 Task: Look for space in Najībābād, India from 4th June, 2023 to 15th June, 2023 for 2 adults in price range Rs.10000 to Rs.15000. Place can be entire place with 1  bedroom having 1 bed and 1 bathroom. Property type can be house, flat, guest house, hotel. Amenities needed are: washing machine. Booking option can be shelf check-in. Required host language is English.
Action: Mouse moved to (433, 68)
Screenshot: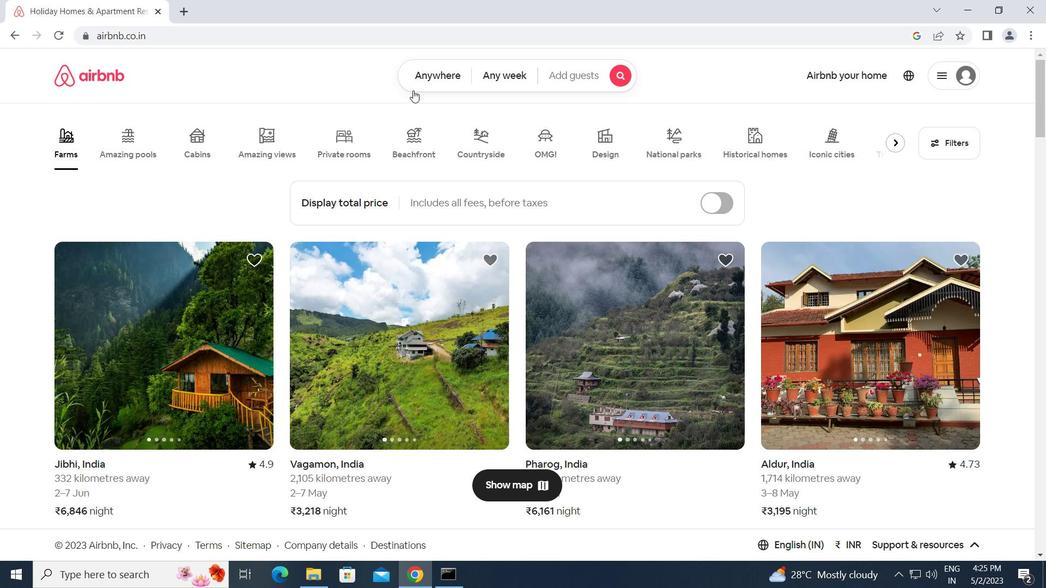 
Action: Mouse pressed left at (433, 68)
Screenshot: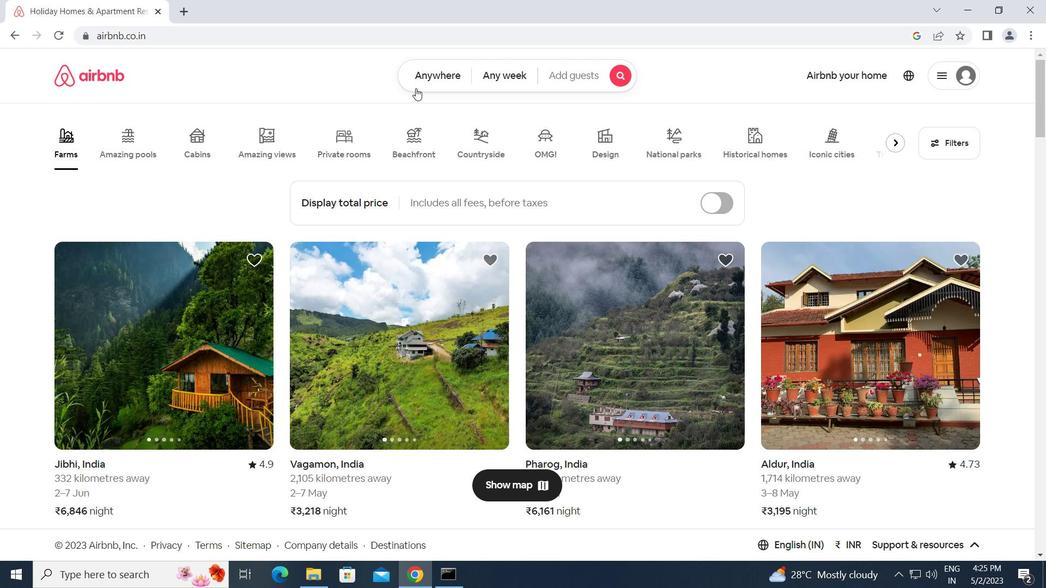 
Action: Mouse moved to (353, 113)
Screenshot: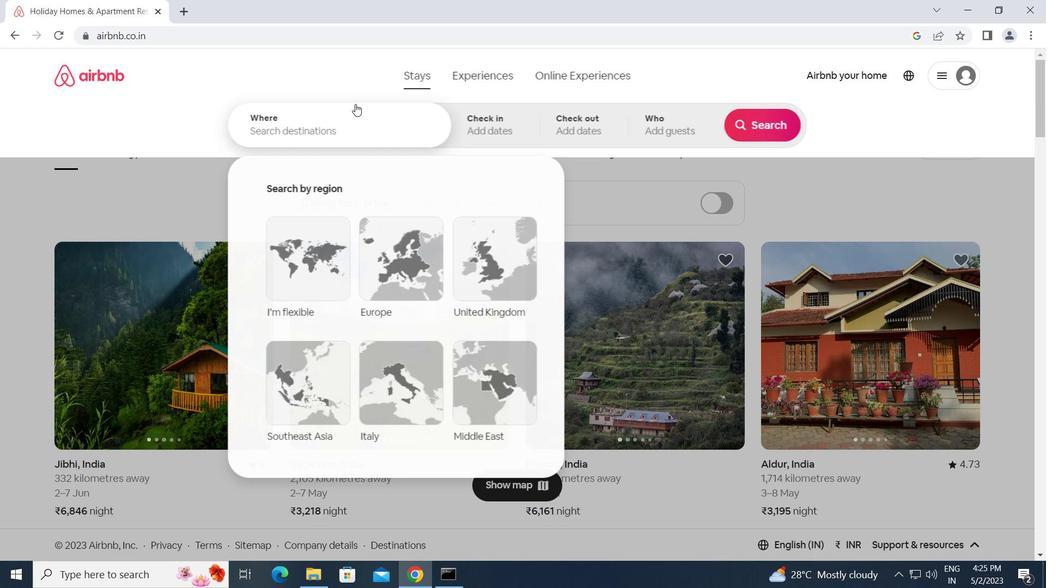 
Action: Mouse pressed left at (353, 113)
Screenshot: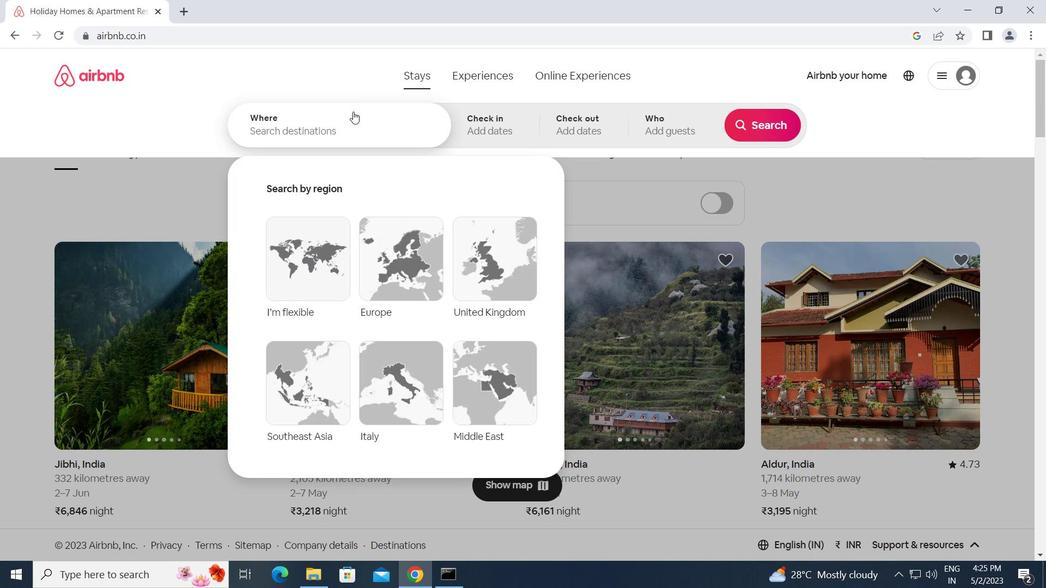 
Action: Key pressed n<Key.caps_lock>ajibabad,<Key.space><Key.caps_lock>i<Key.caps_lock>ndia<Key.enter>
Screenshot: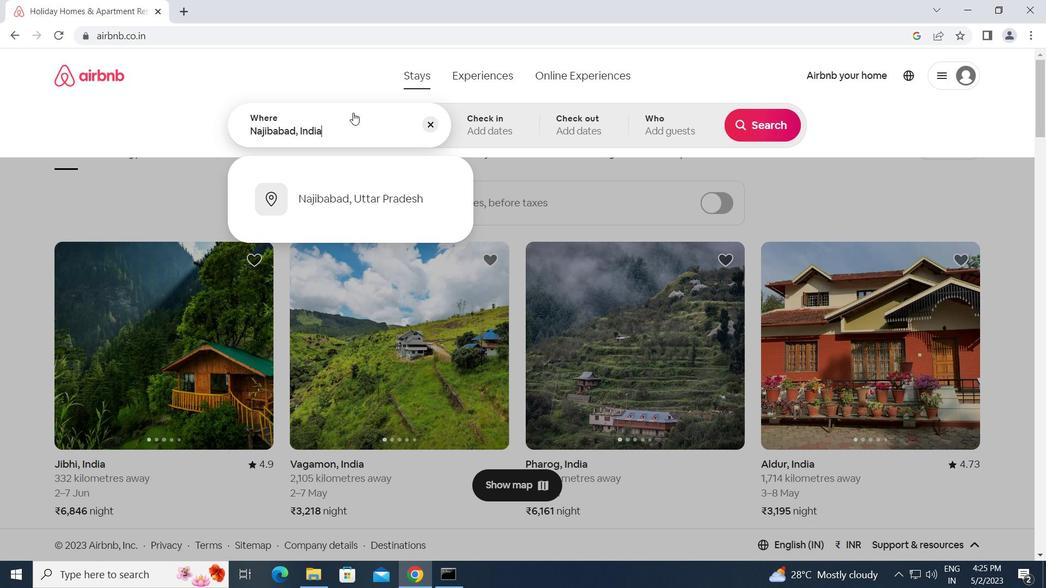 
Action: Mouse moved to (549, 319)
Screenshot: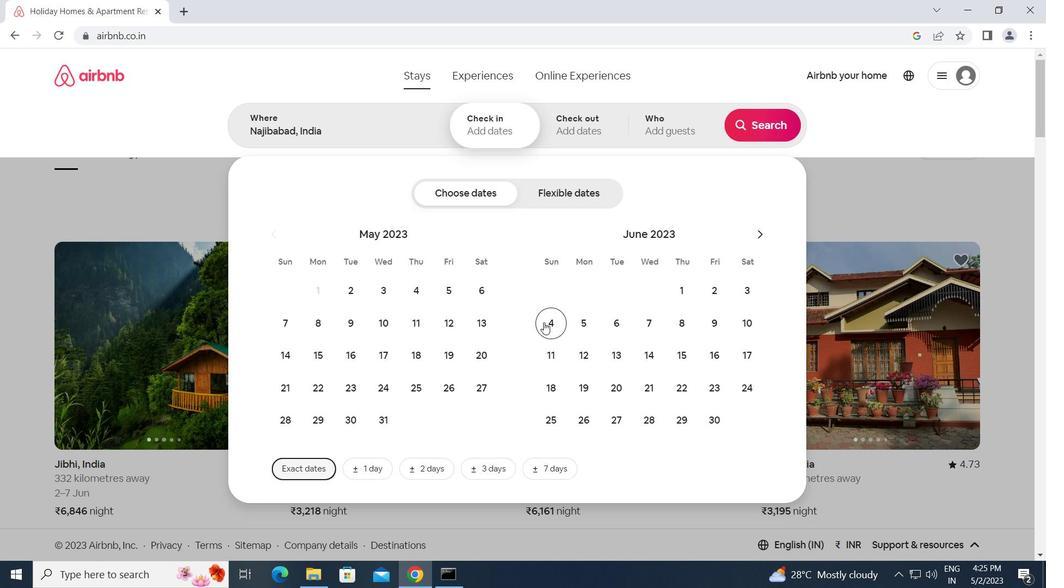 
Action: Mouse pressed left at (549, 319)
Screenshot: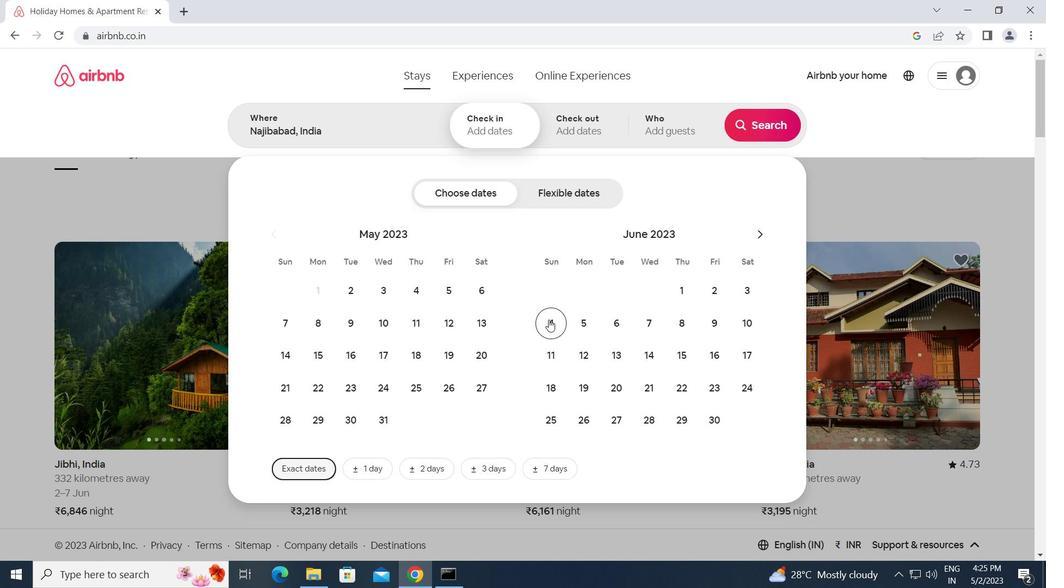 
Action: Mouse moved to (684, 358)
Screenshot: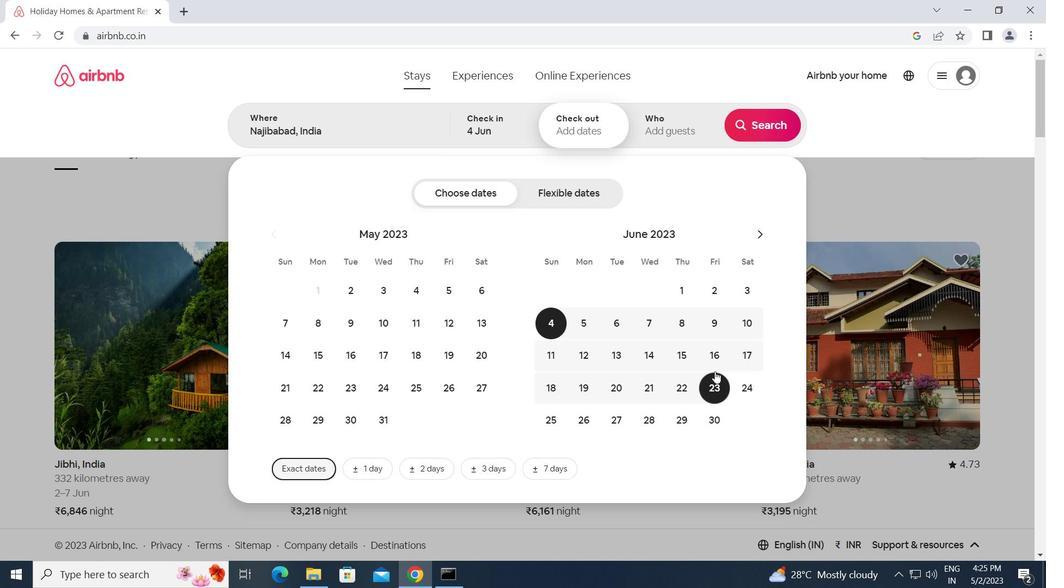 
Action: Mouse pressed left at (684, 358)
Screenshot: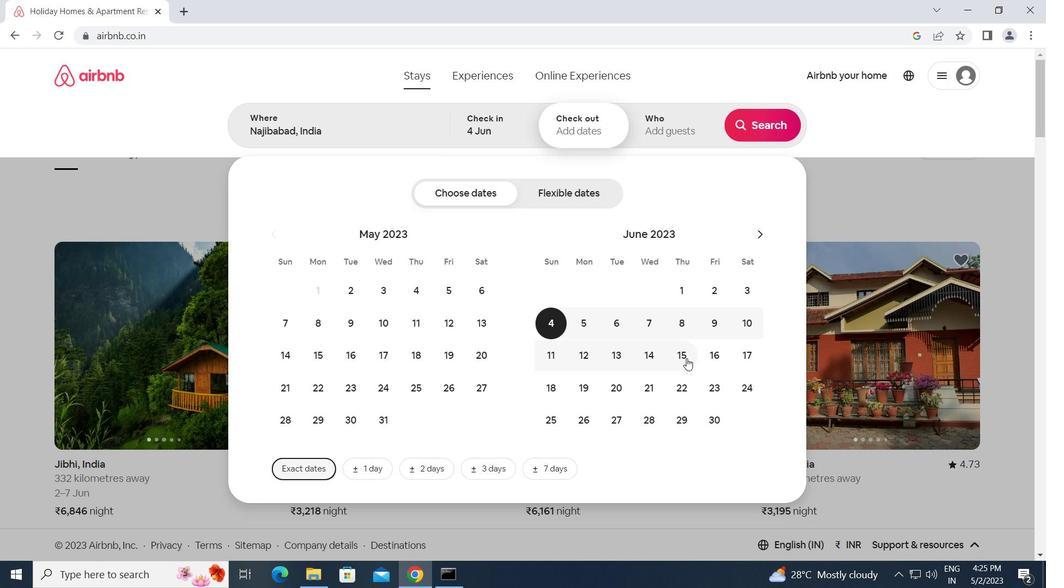 
Action: Mouse moved to (691, 116)
Screenshot: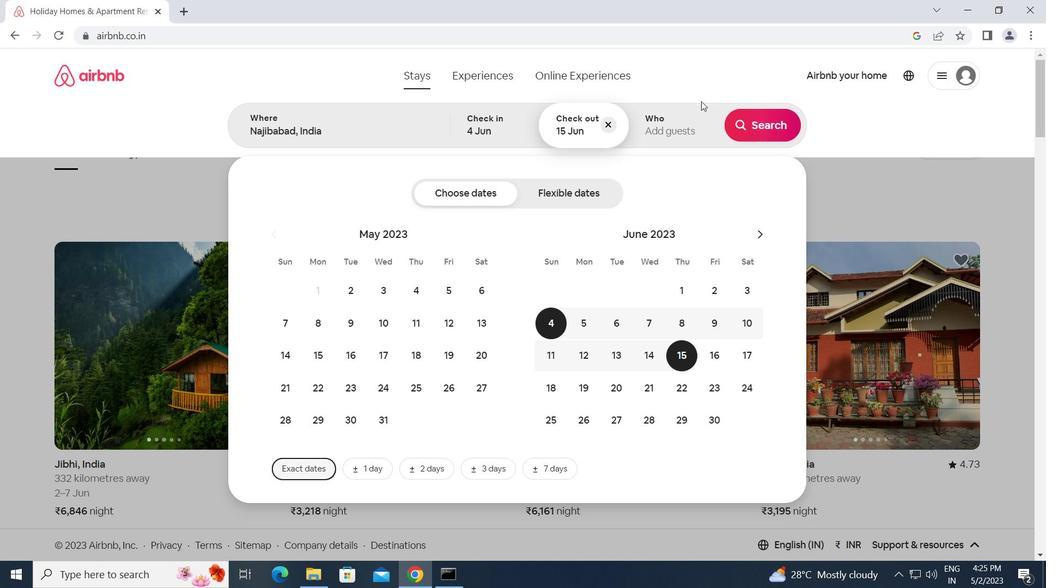 
Action: Mouse pressed left at (691, 116)
Screenshot: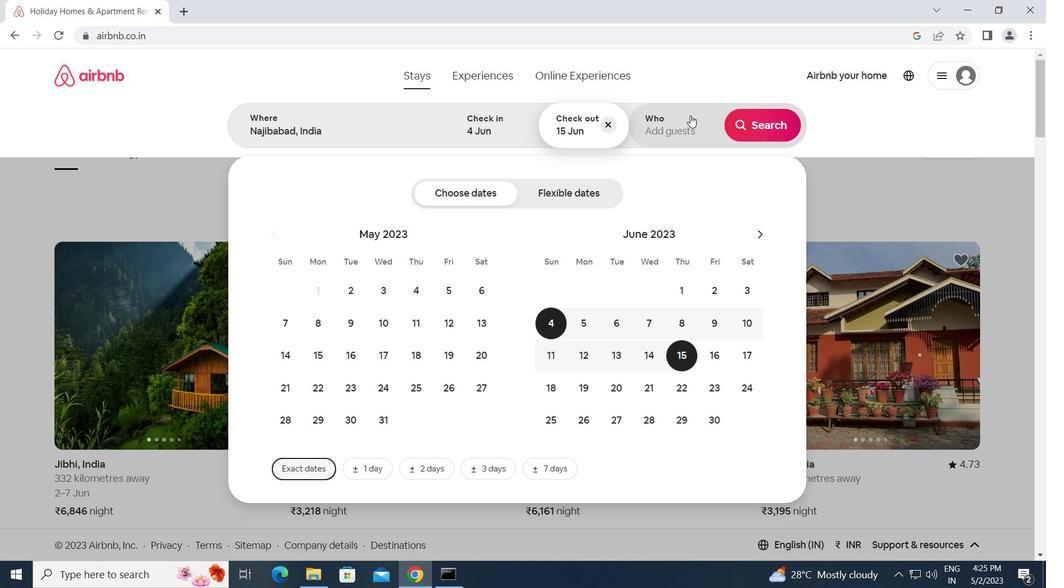 
Action: Mouse moved to (766, 199)
Screenshot: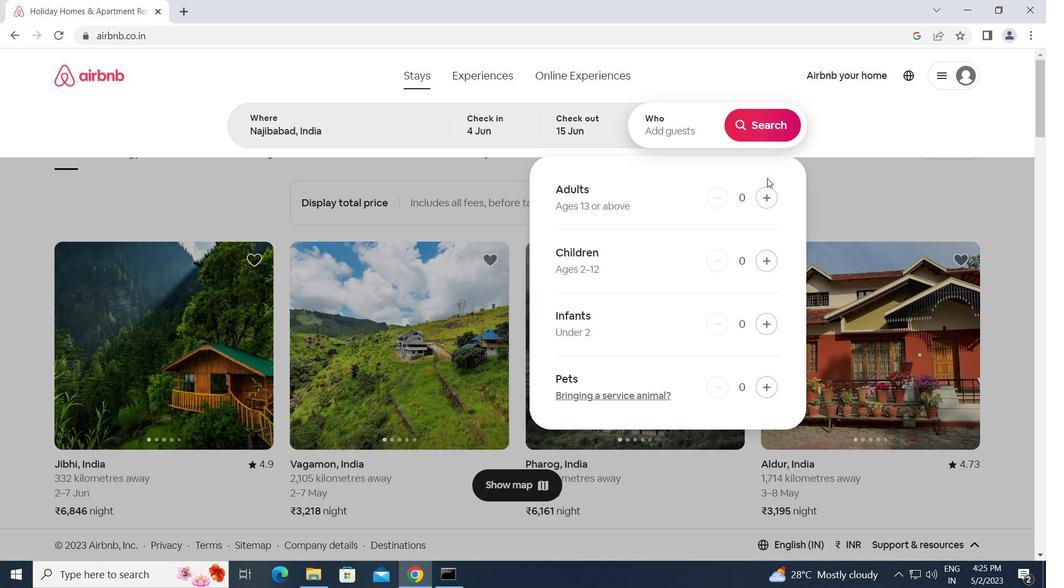 
Action: Mouse pressed left at (766, 199)
Screenshot: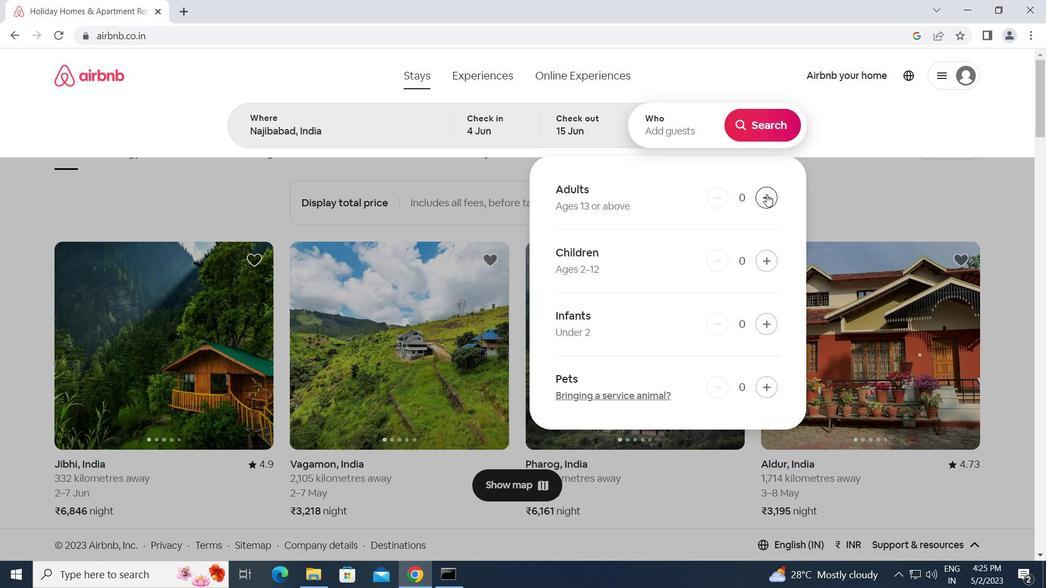 
Action: Mouse moved to (765, 200)
Screenshot: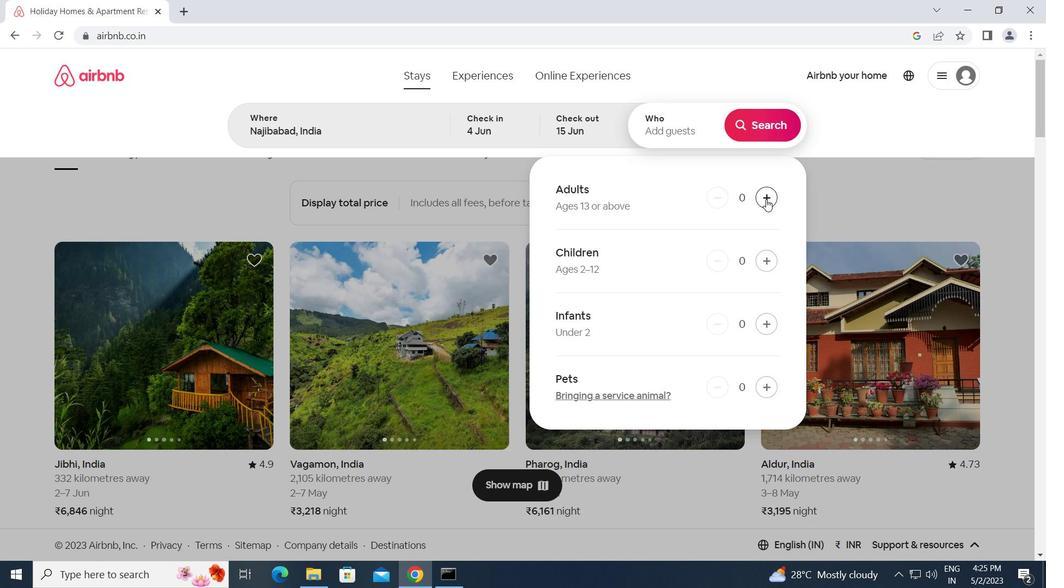 
Action: Mouse pressed left at (765, 200)
Screenshot: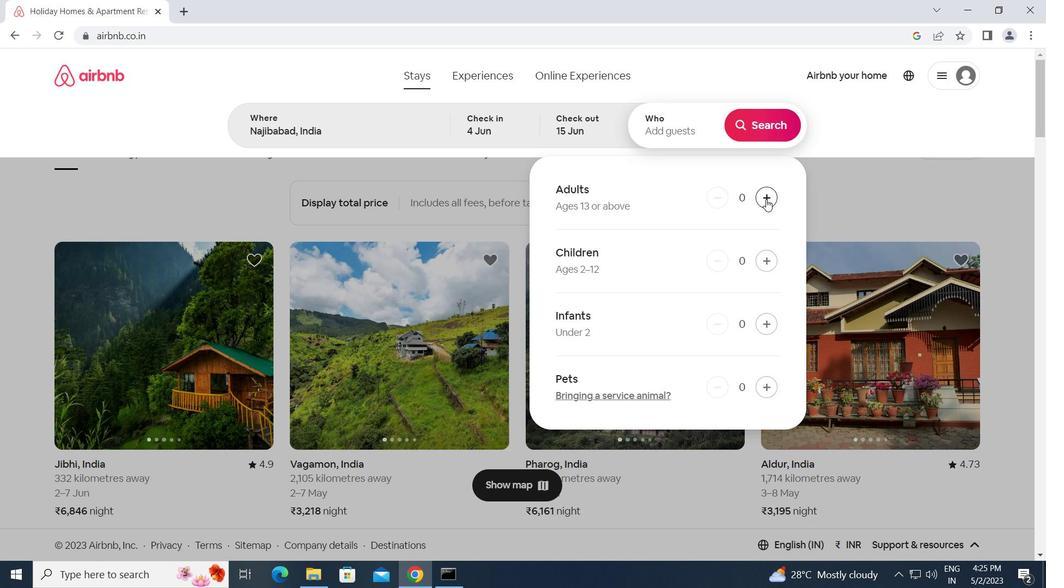 
Action: Mouse moved to (767, 120)
Screenshot: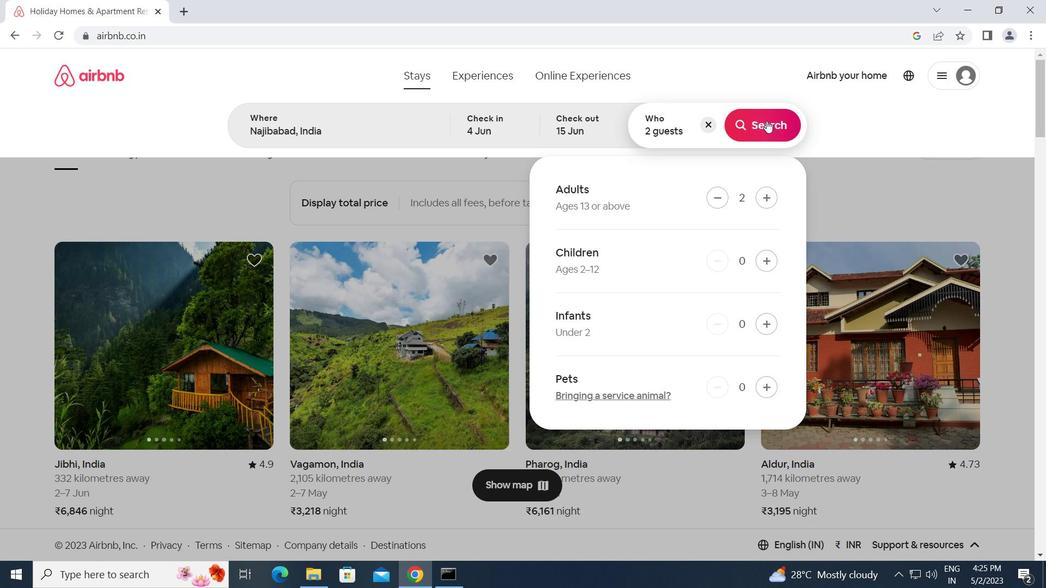 
Action: Mouse pressed left at (767, 120)
Screenshot: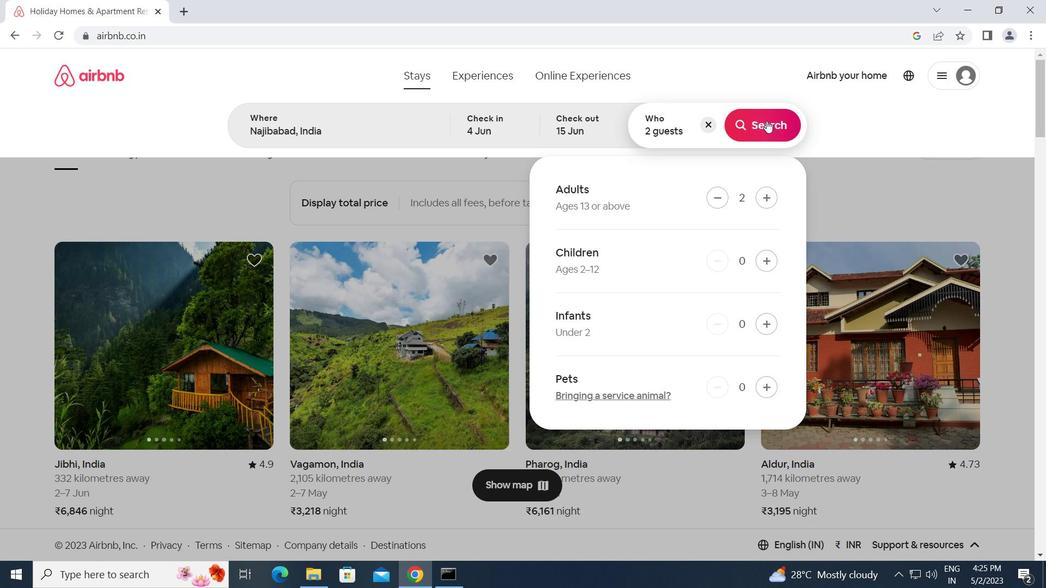 
Action: Mouse moved to (965, 130)
Screenshot: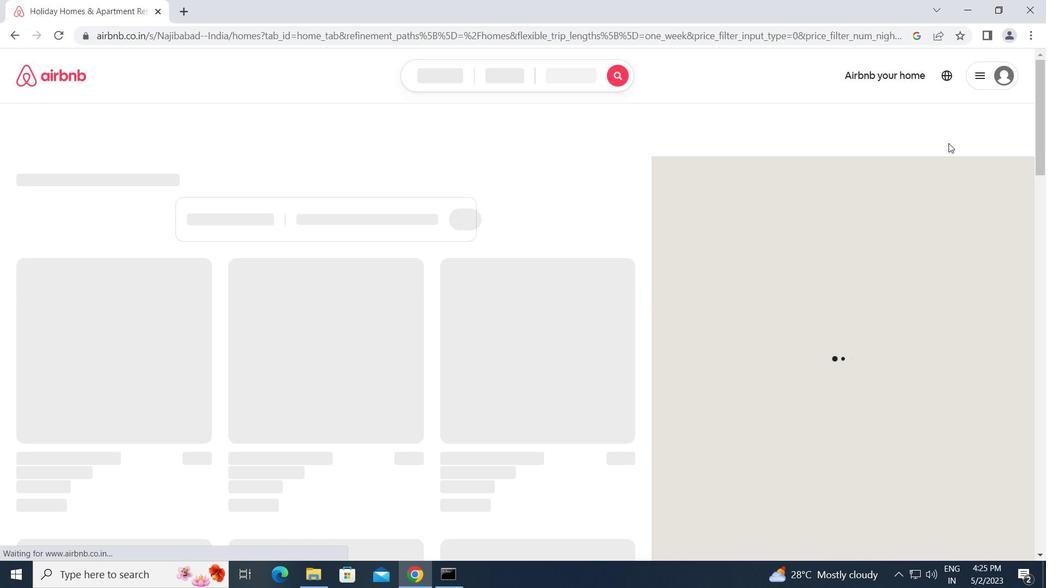 
Action: Mouse pressed left at (965, 130)
Screenshot: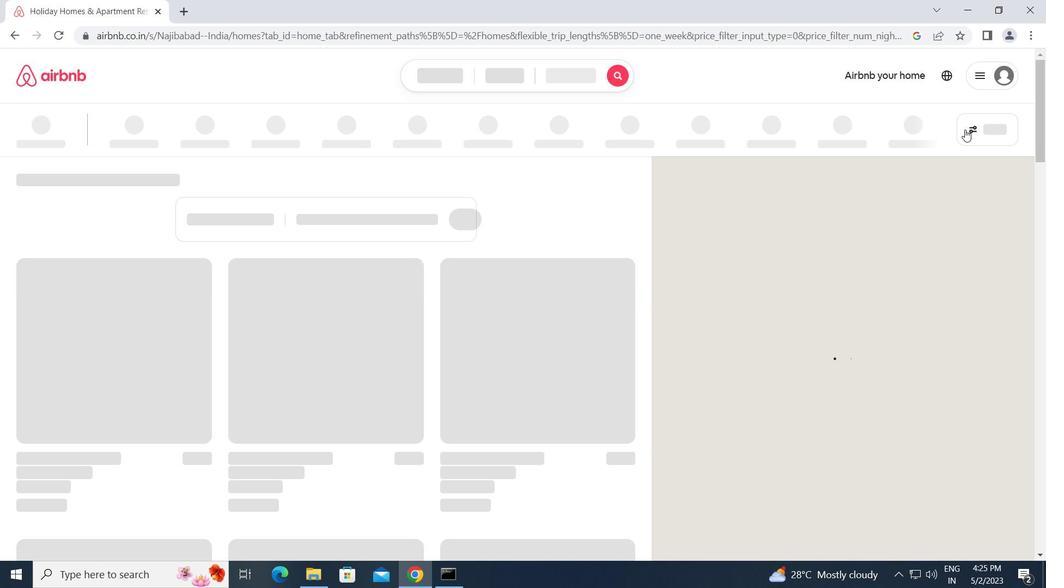 
Action: Mouse moved to (347, 302)
Screenshot: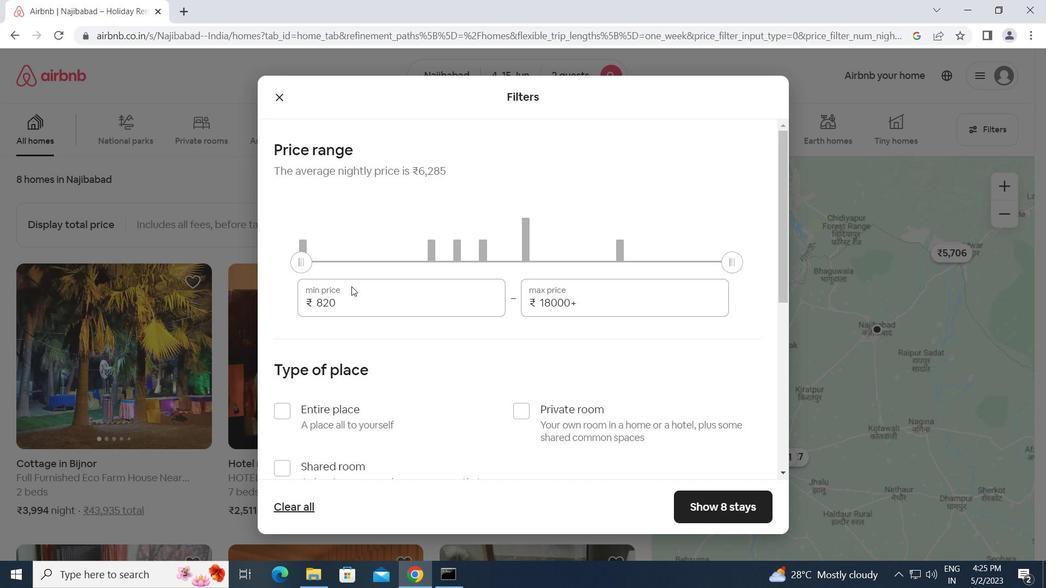 
Action: Mouse pressed left at (347, 302)
Screenshot: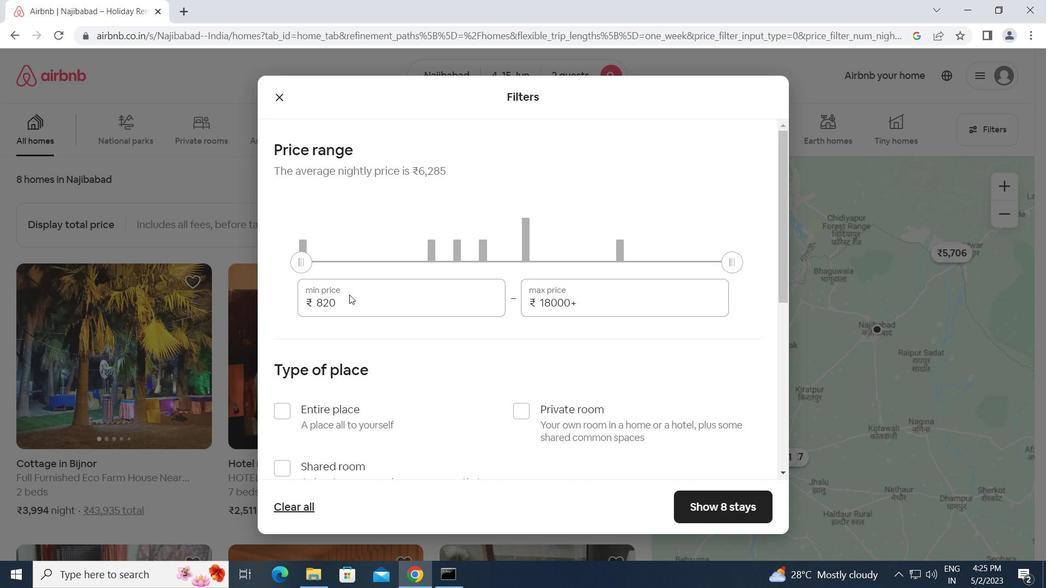 
Action: Mouse moved to (310, 309)
Screenshot: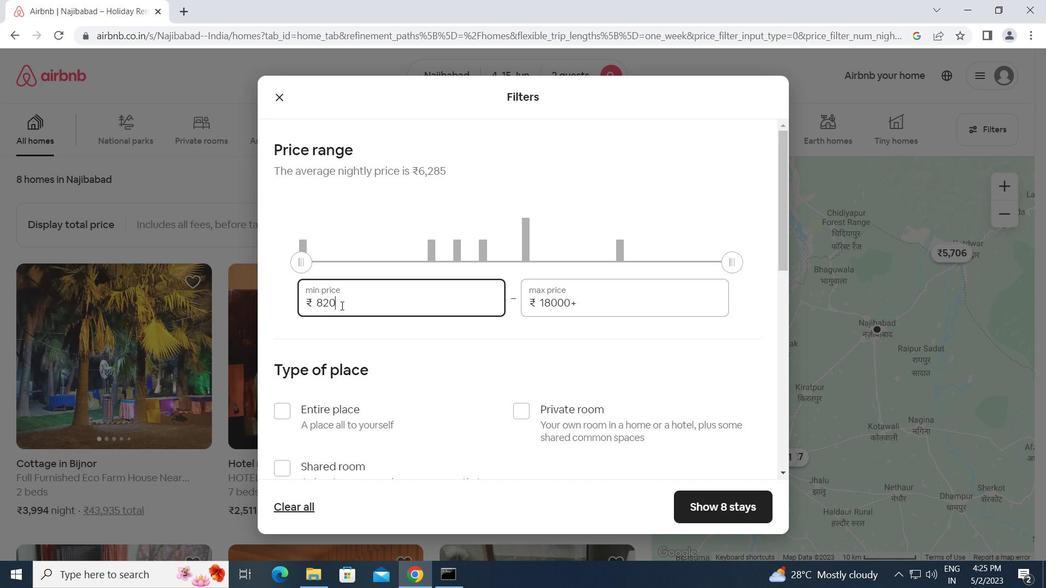 
Action: Key pressed 10000<Key.tab>15000
Screenshot: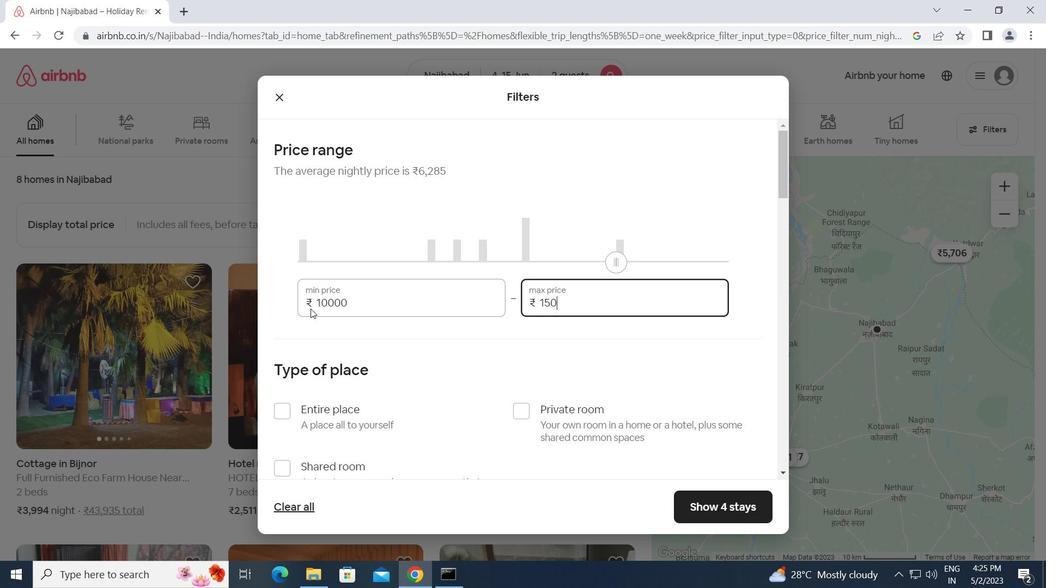 
Action: Mouse moved to (294, 408)
Screenshot: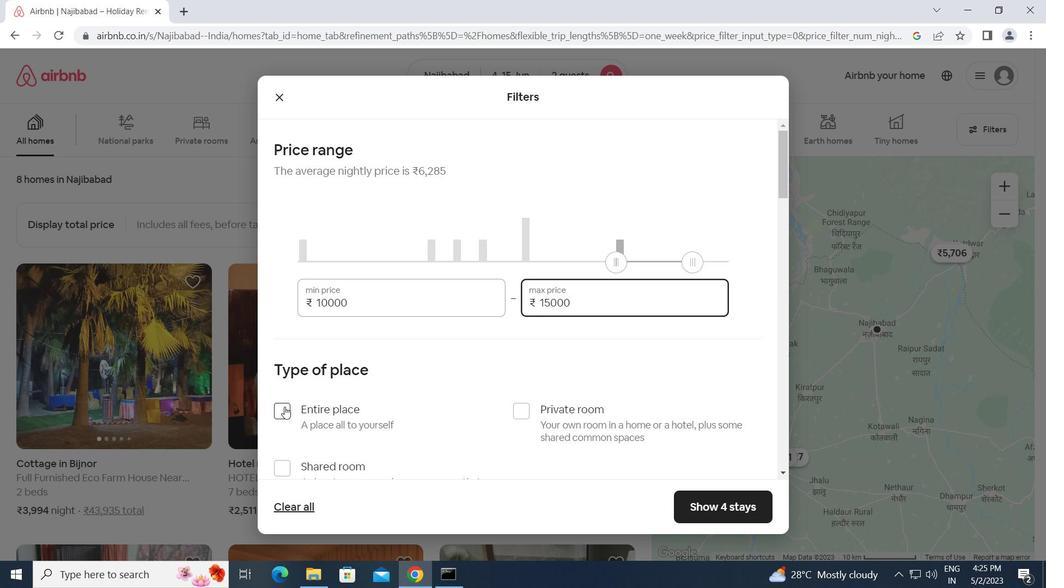 
Action: Mouse pressed left at (294, 408)
Screenshot: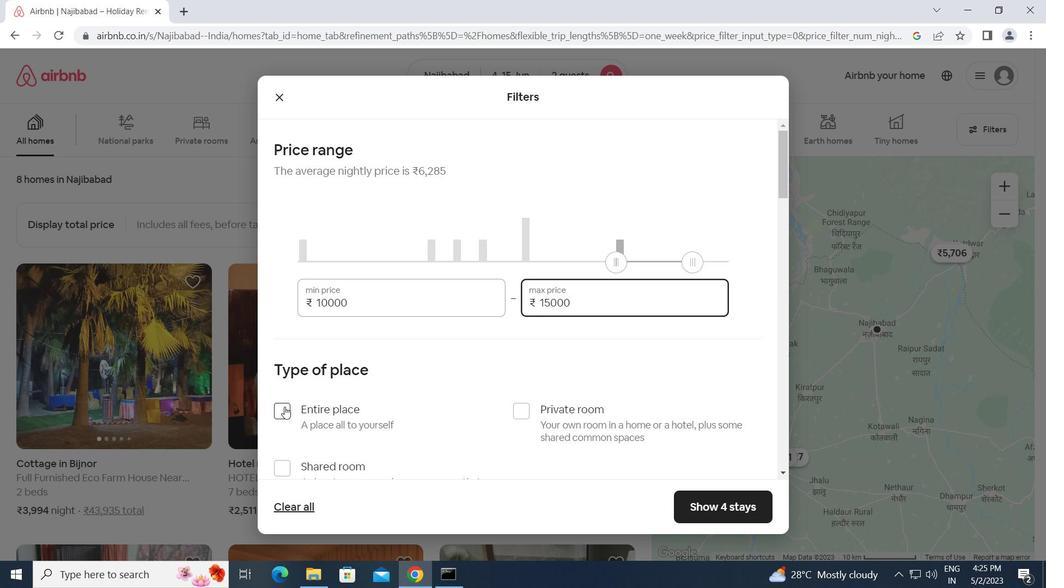 
Action: Mouse moved to (413, 420)
Screenshot: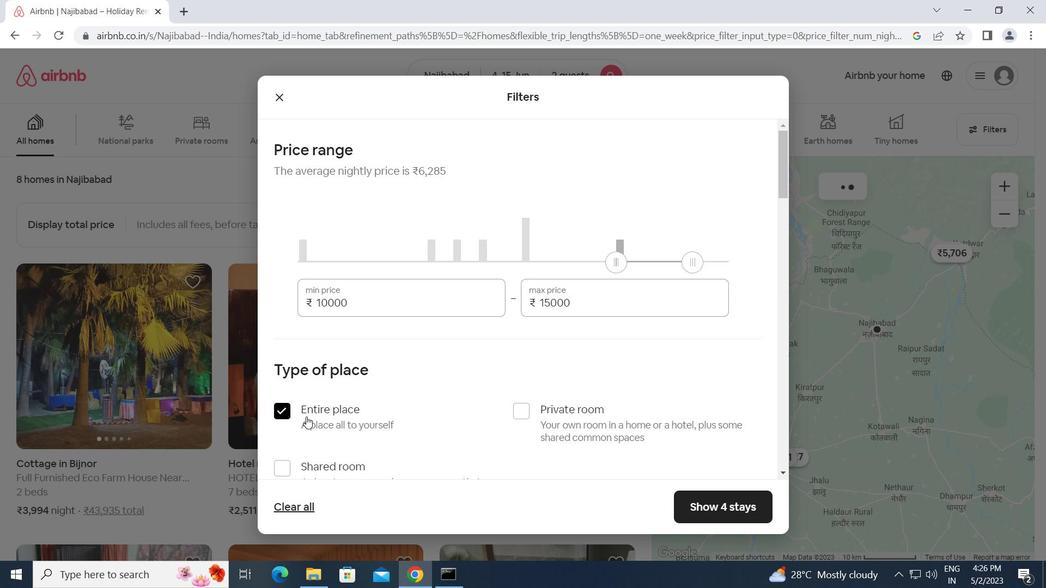 
Action: Mouse scrolled (413, 419) with delta (0, 0)
Screenshot: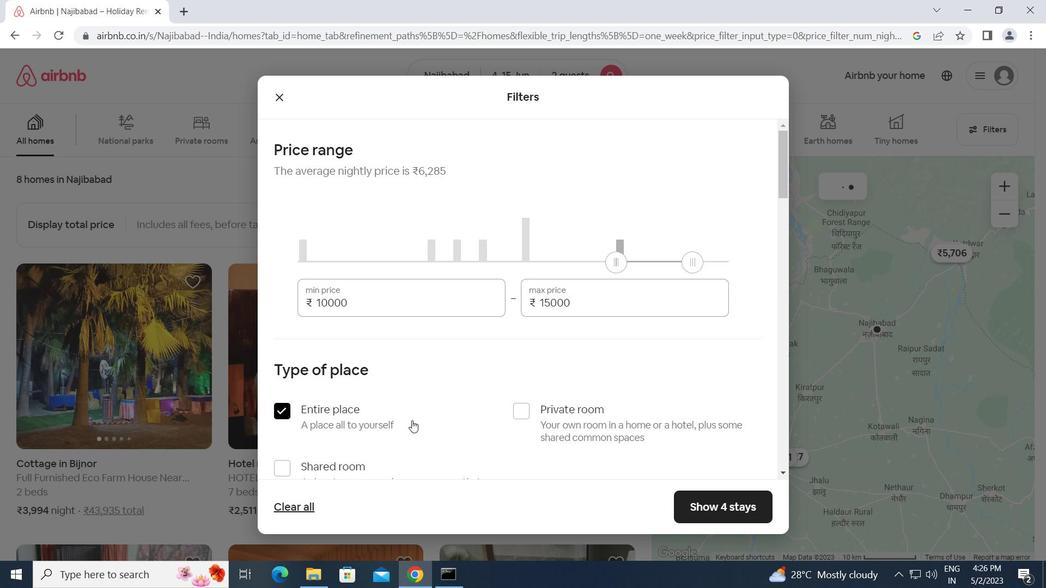 
Action: Mouse scrolled (413, 419) with delta (0, 0)
Screenshot: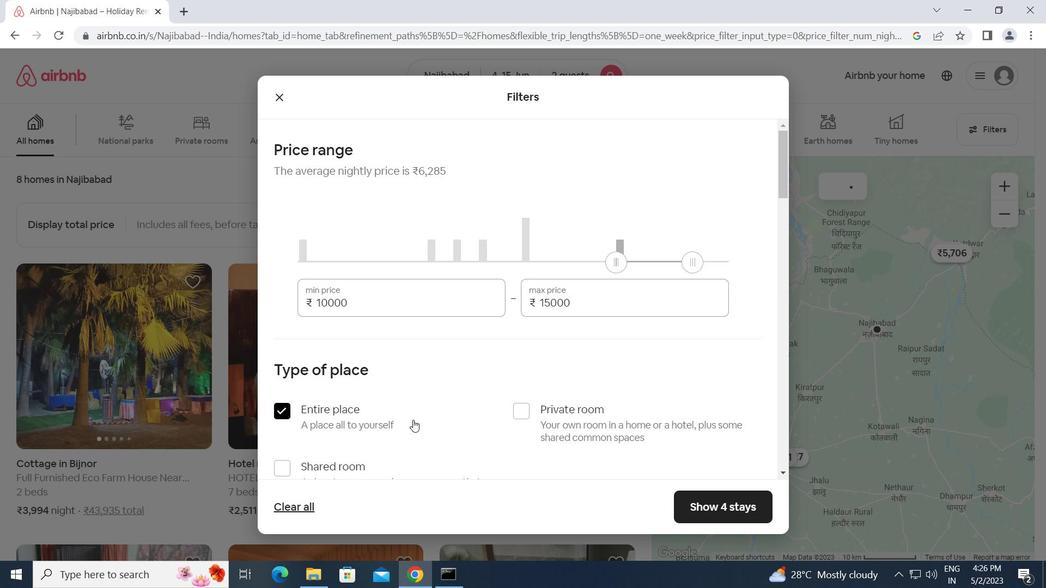 
Action: Mouse moved to (429, 404)
Screenshot: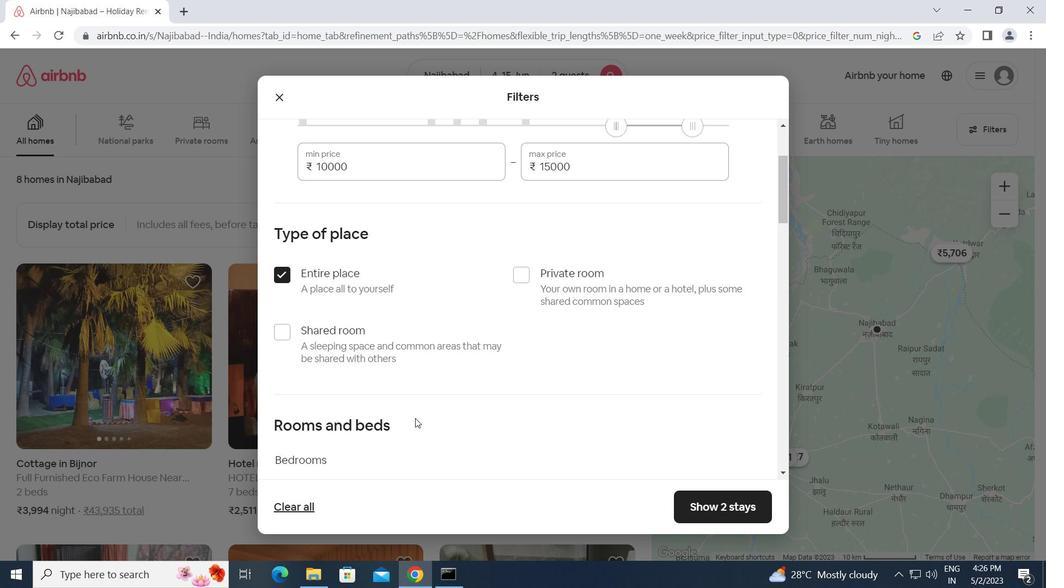 
Action: Mouse scrolled (429, 403) with delta (0, 0)
Screenshot: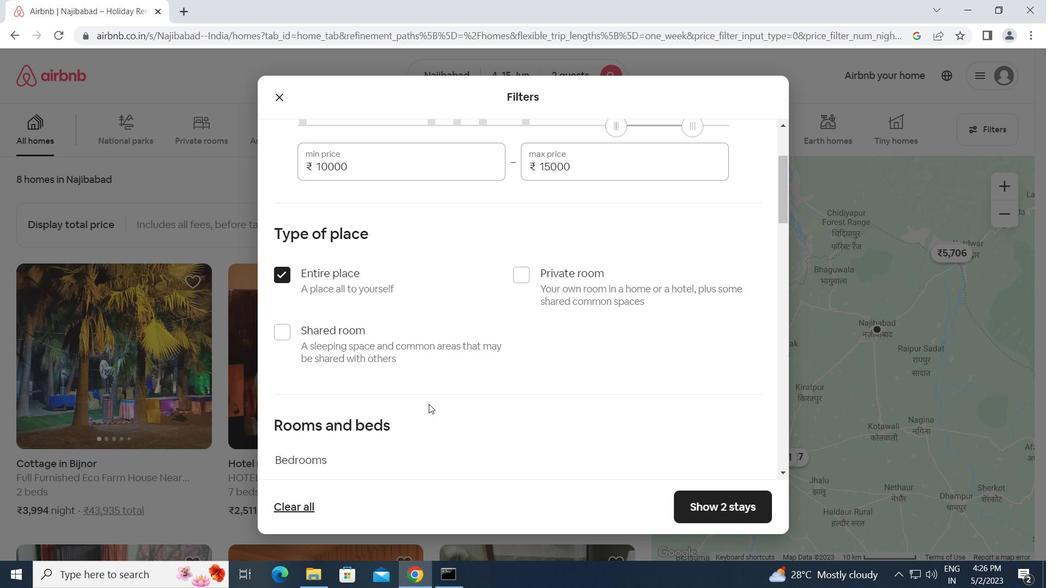 
Action: Mouse scrolled (429, 403) with delta (0, 0)
Screenshot: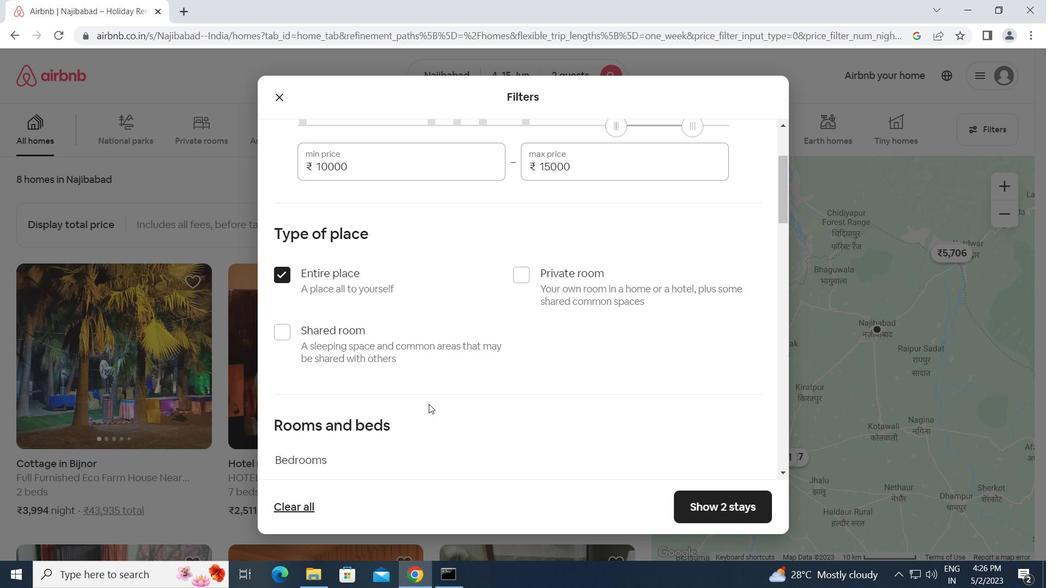
Action: Mouse scrolled (429, 403) with delta (0, 0)
Screenshot: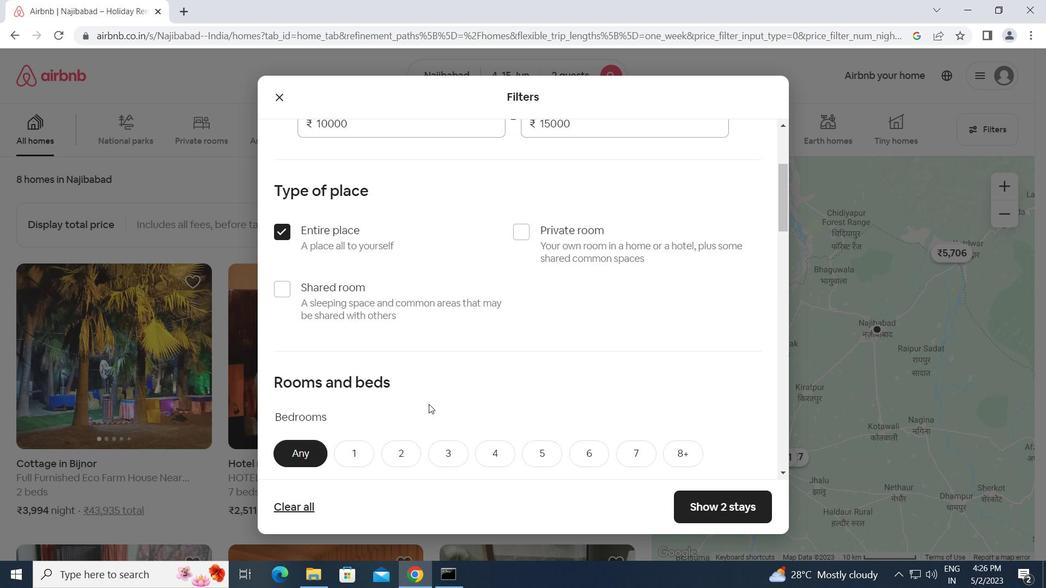 
Action: Mouse moved to (361, 287)
Screenshot: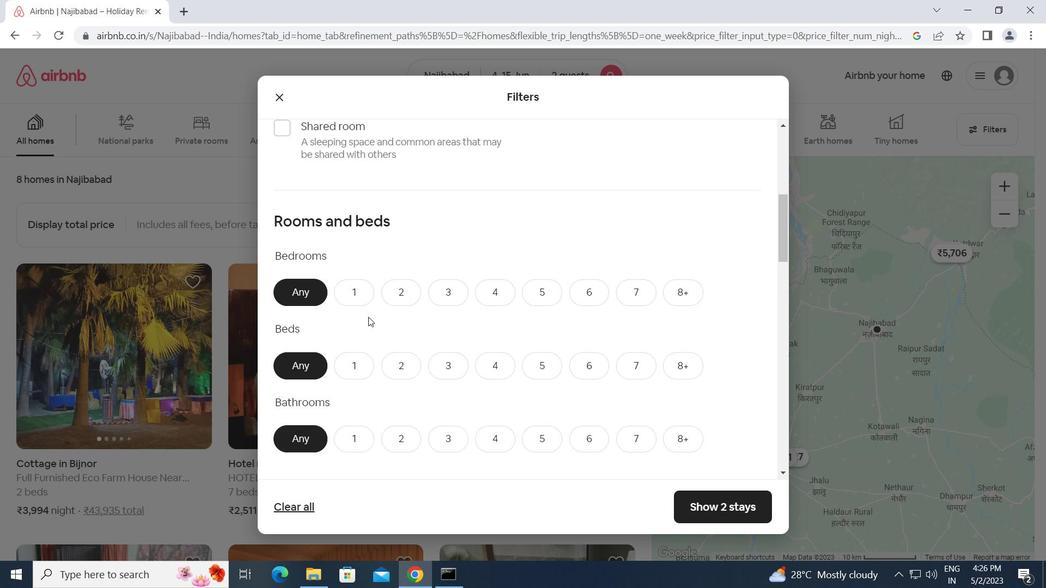 
Action: Mouse pressed left at (361, 287)
Screenshot: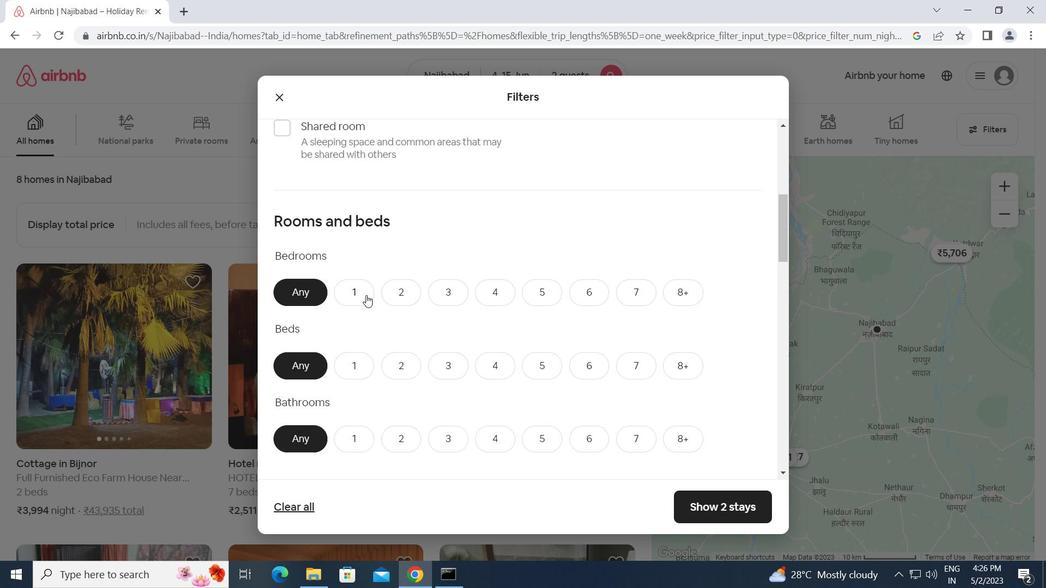 
Action: Mouse moved to (356, 365)
Screenshot: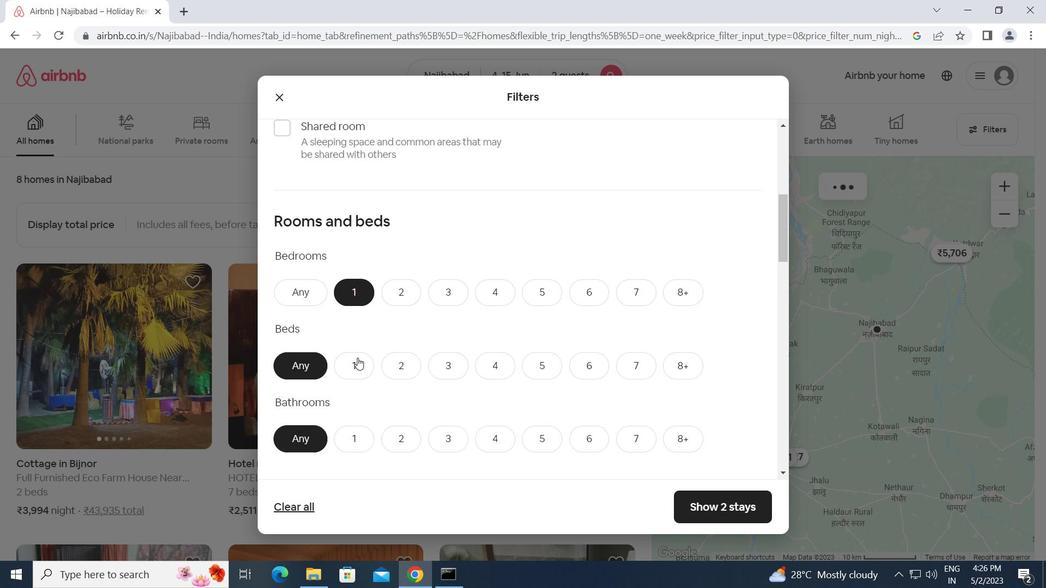 
Action: Mouse pressed left at (356, 365)
Screenshot: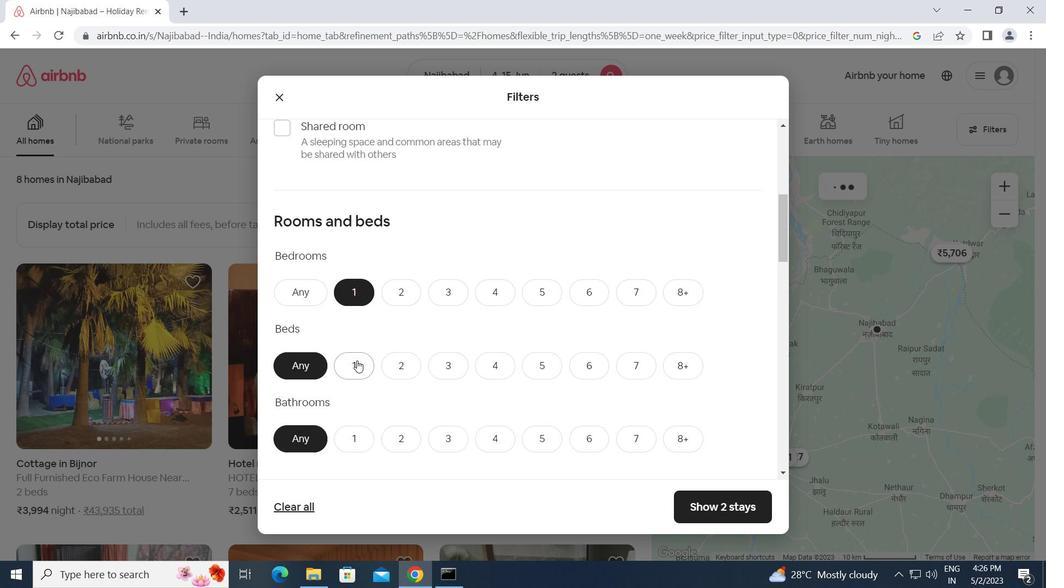 
Action: Mouse moved to (352, 433)
Screenshot: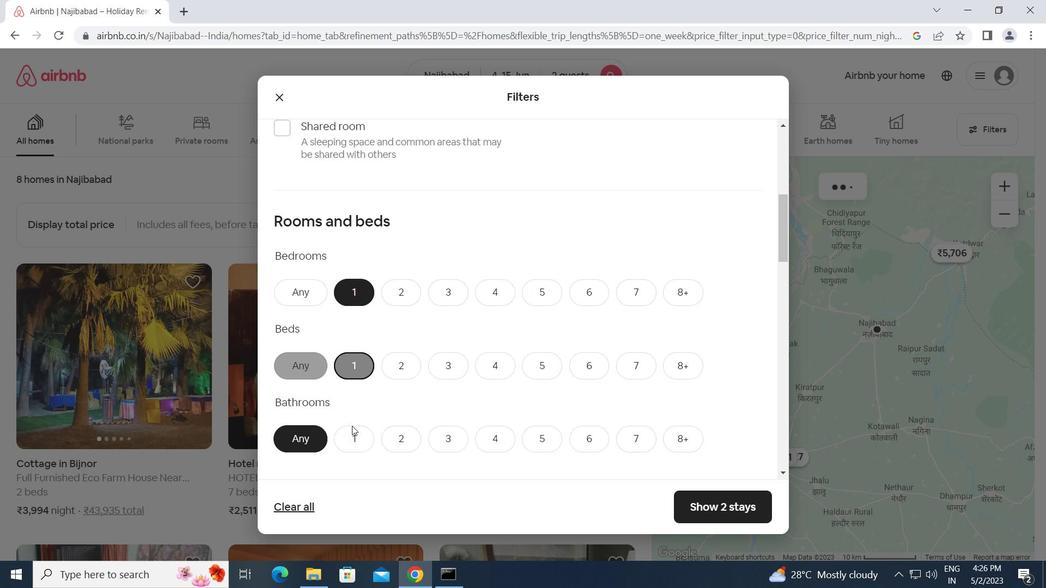 
Action: Mouse pressed left at (352, 433)
Screenshot: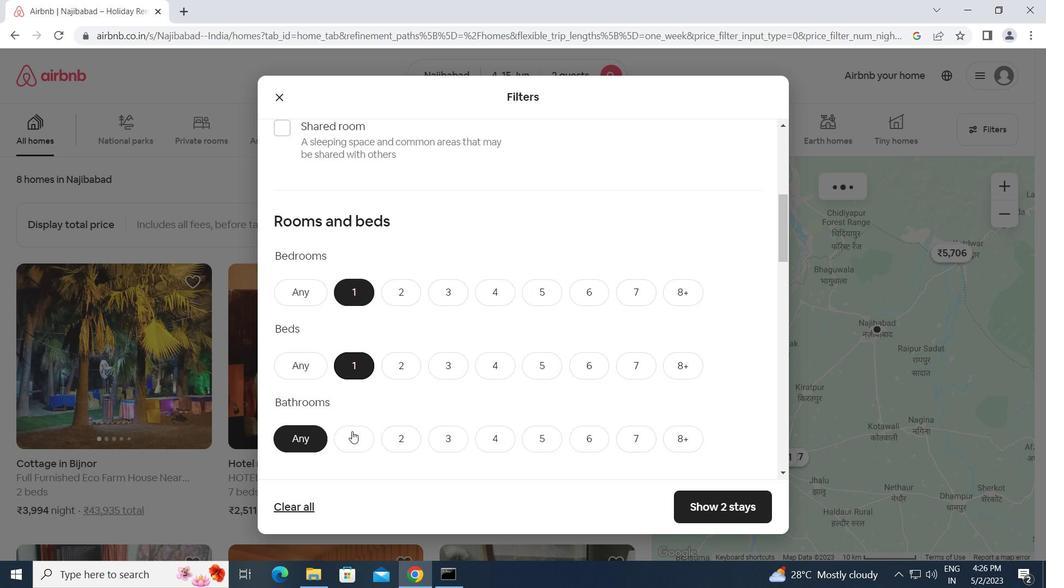 
Action: Mouse moved to (423, 416)
Screenshot: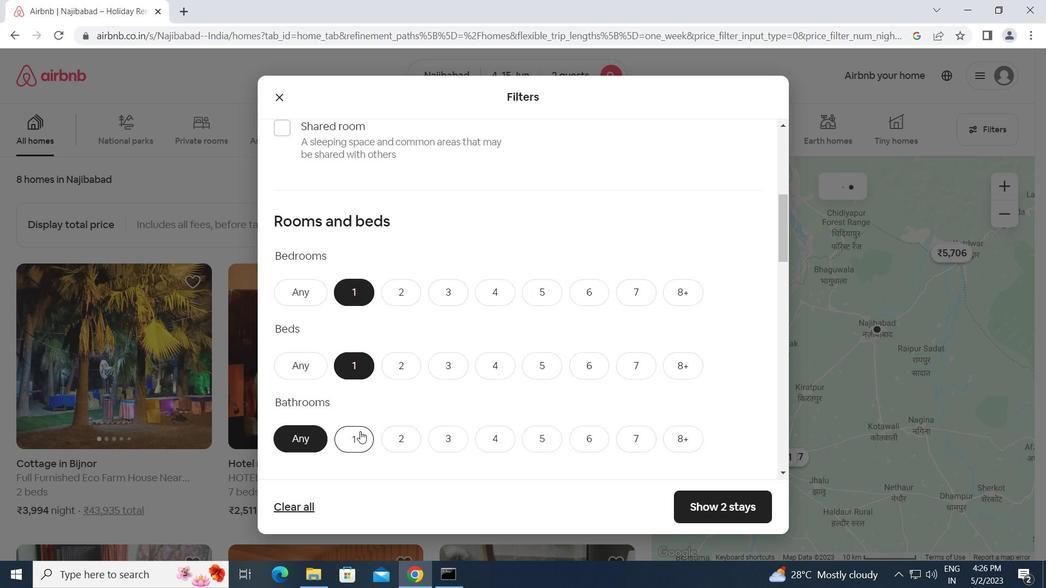 
Action: Mouse scrolled (423, 416) with delta (0, 0)
Screenshot: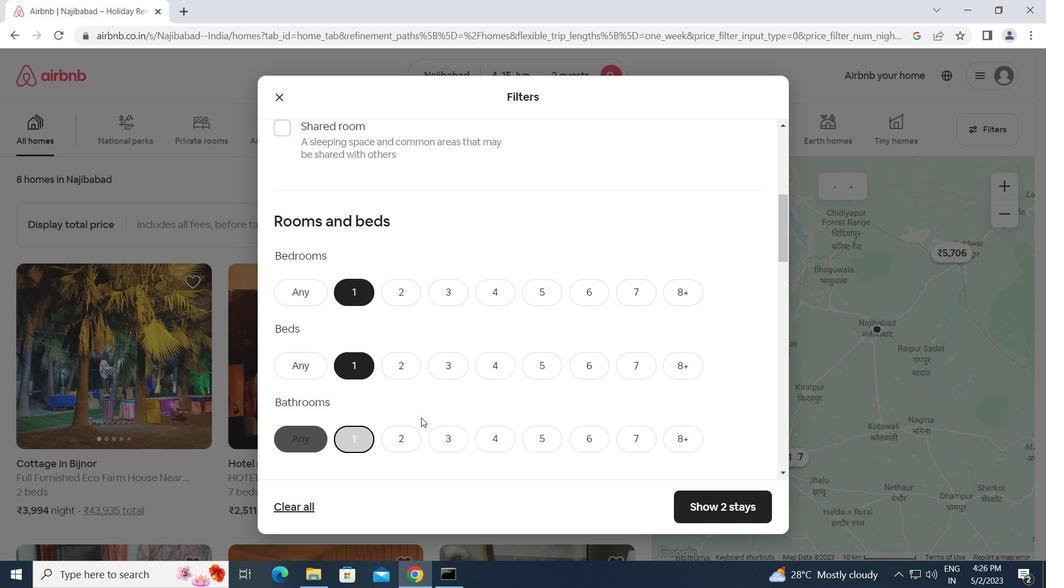 
Action: Mouse scrolled (423, 416) with delta (0, 0)
Screenshot: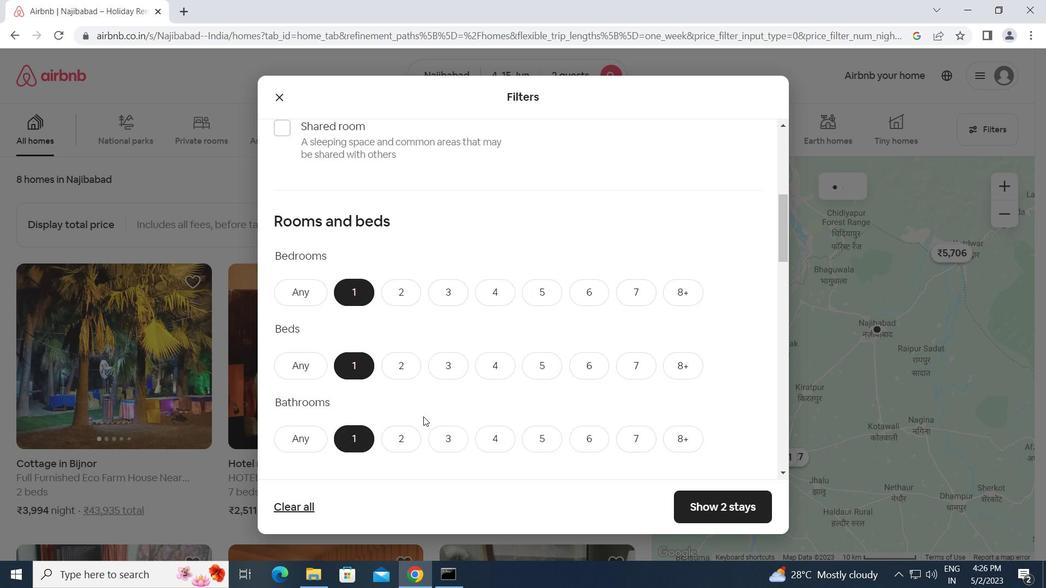 
Action: Mouse moved to (496, 393)
Screenshot: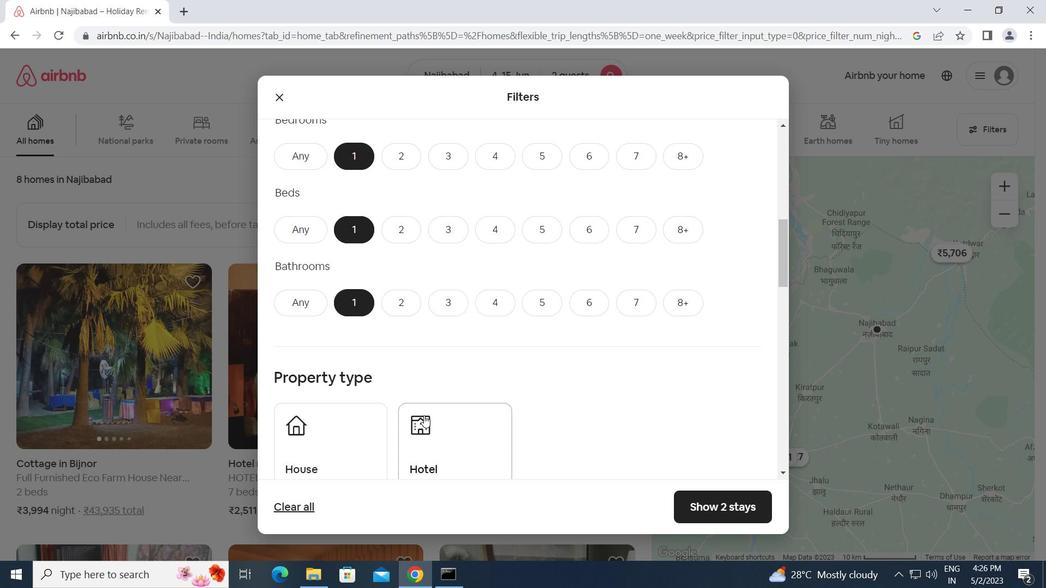 
Action: Mouse scrolled (496, 392) with delta (0, 0)
Screenshot: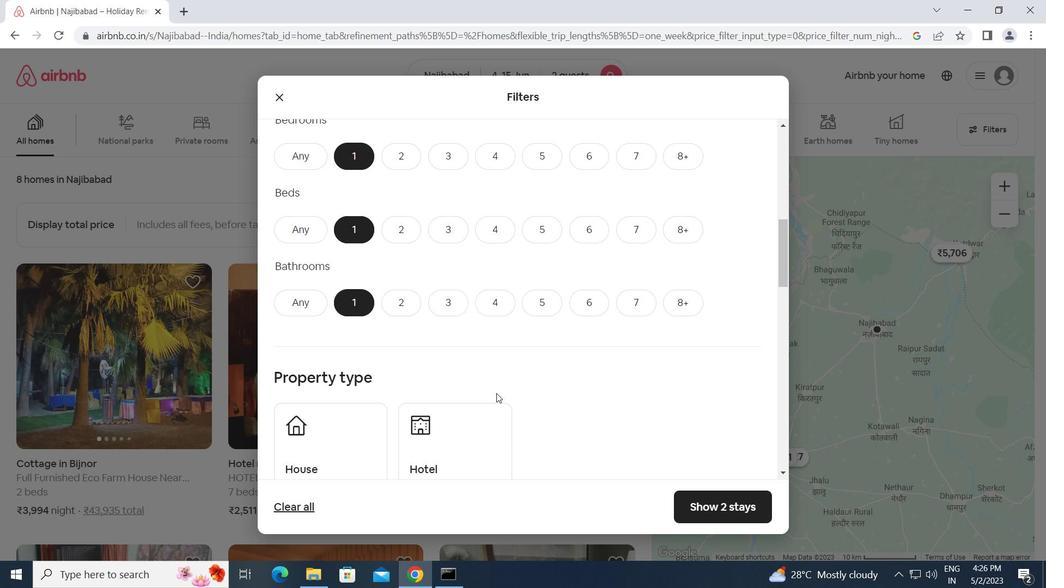 
Action: Mouse scrolled (496, 392) with delta (0, 0)
Screenshot: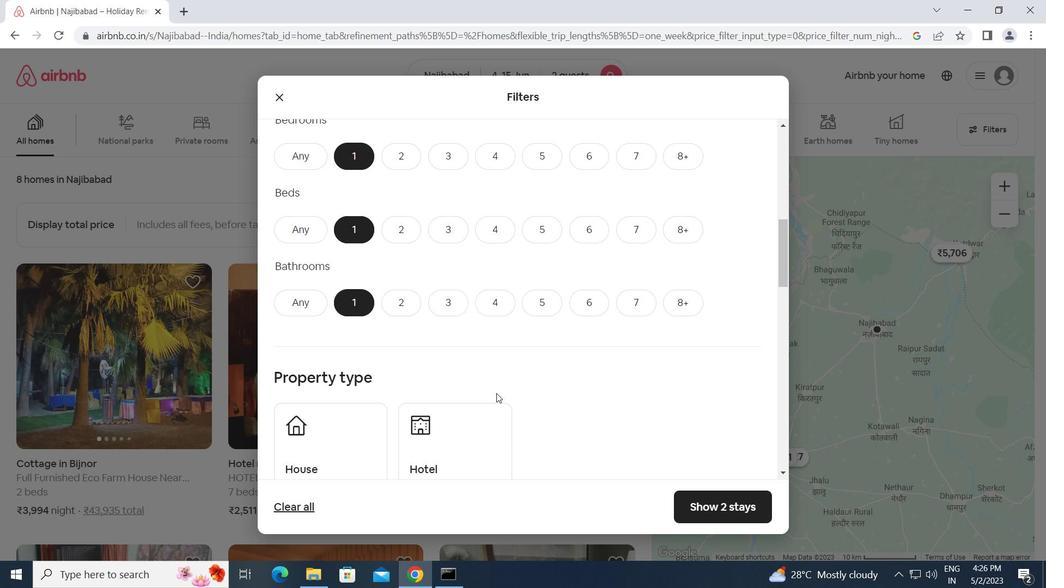 
Action: Mouse moved to (323, 328)
Screenshot: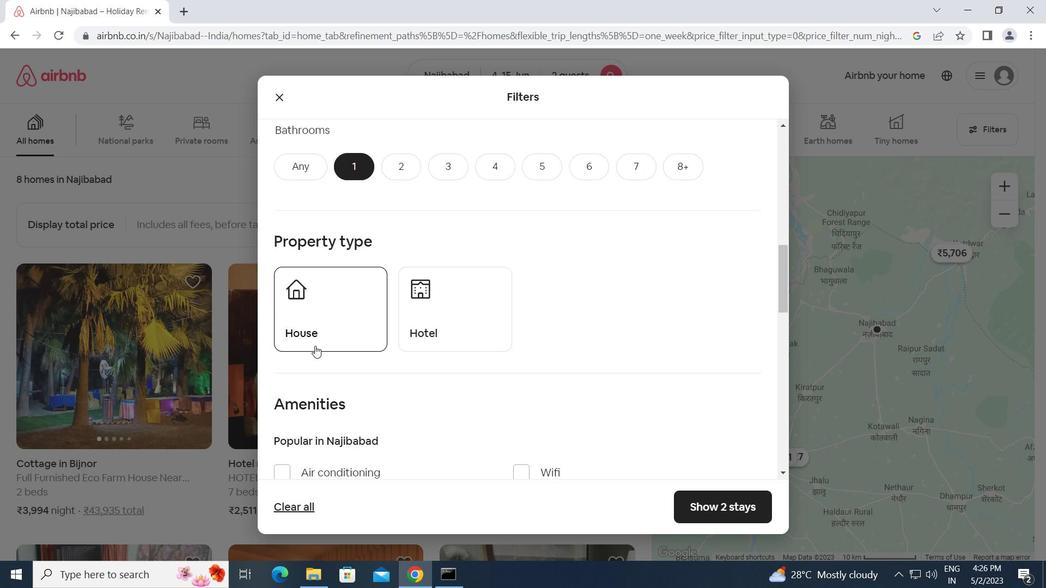 
Action: Mouse pressed left at (323, 328)
Screenshot: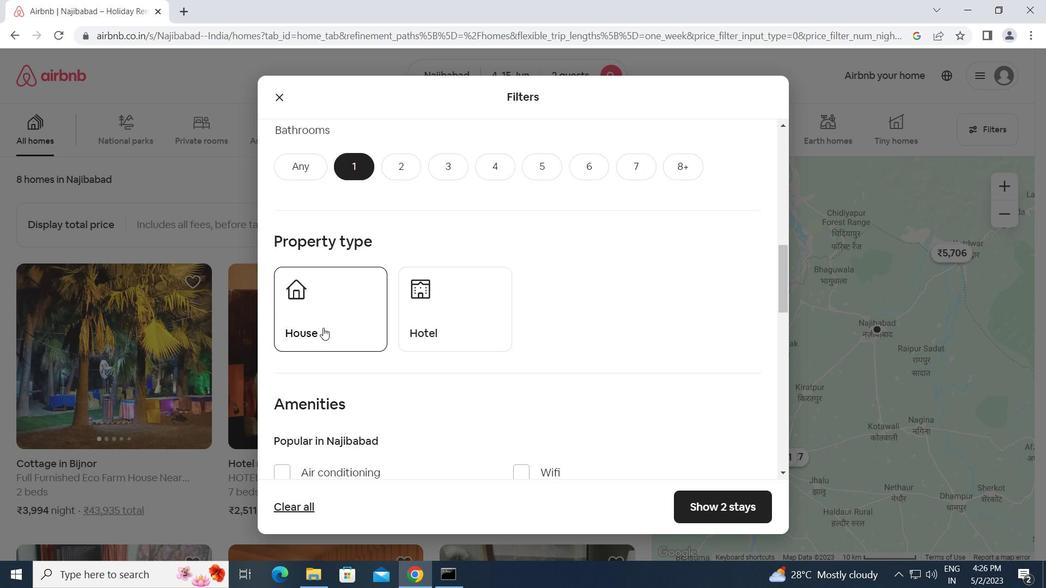 
Action: Mouse moved to (451, 320)
Screenshot: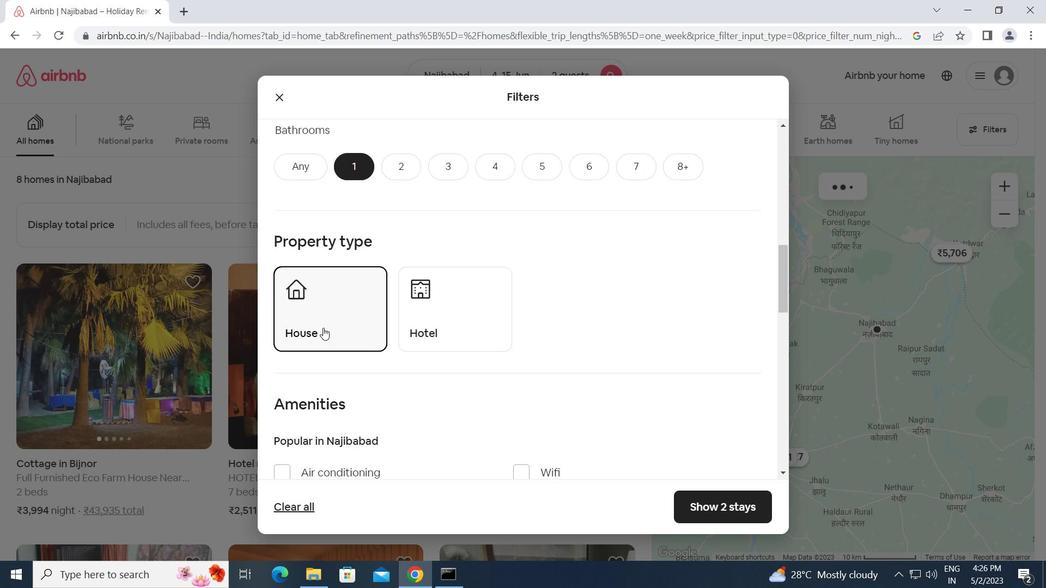 
Action: Mouse pressed left at (451, 320)
Screenshot: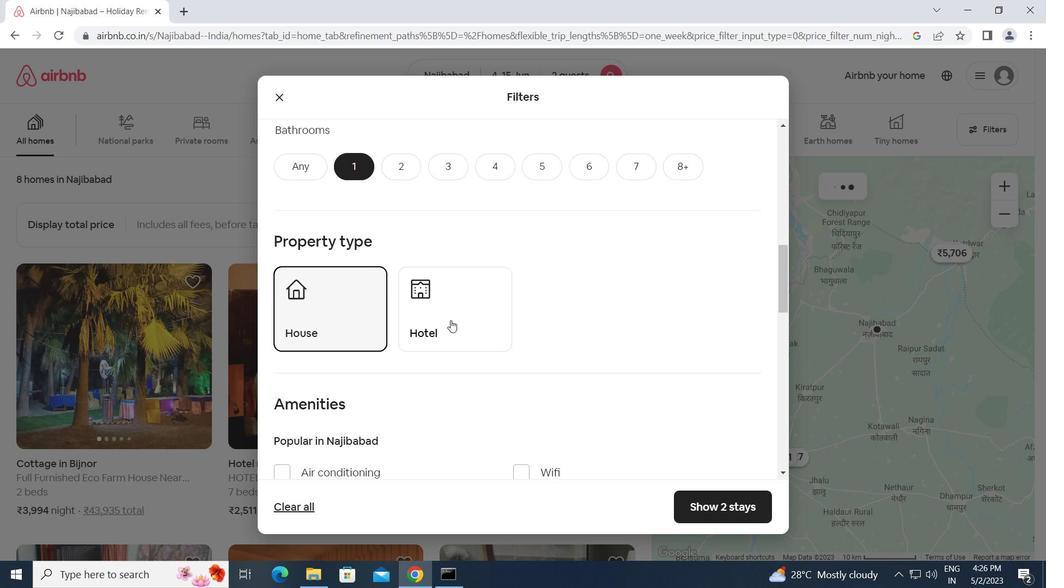 
Action: Mouse moved to (444, 348)
Screenshot: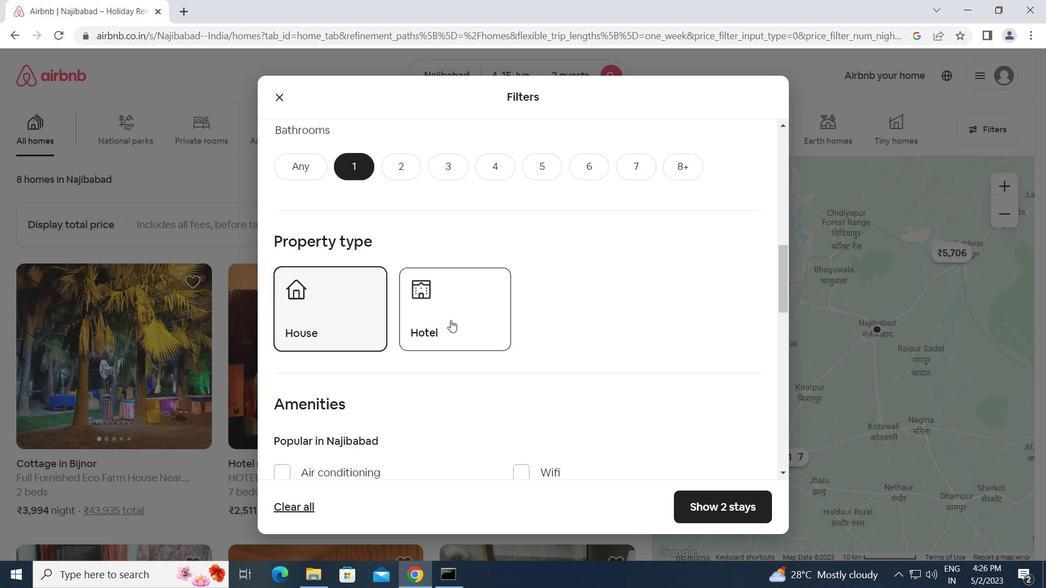 
Action: Mouse scrolled (444, 347) with delta (0, 0)
Screenshot: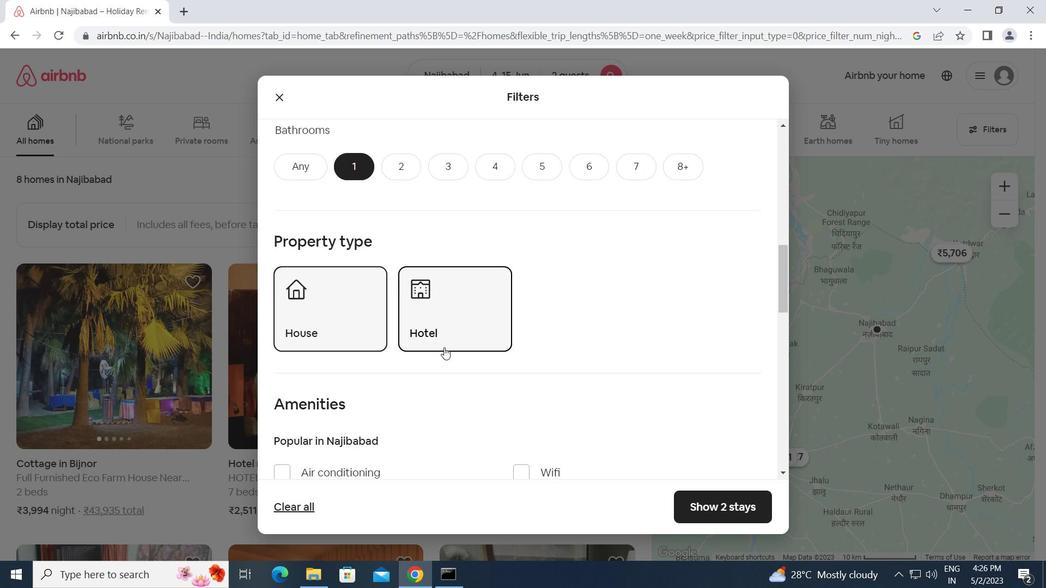 
Action: Mouse scrolled (444, 347) with delta (0, 0)
Screenshot: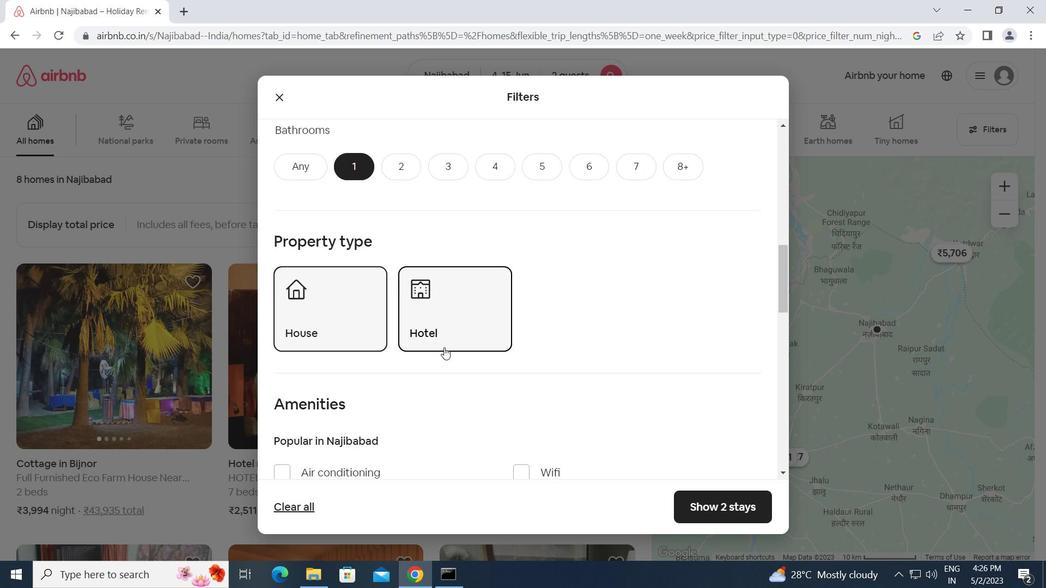 
Action: Mouse scrolled (444, 347) with delta (0, 0)
Screenshot: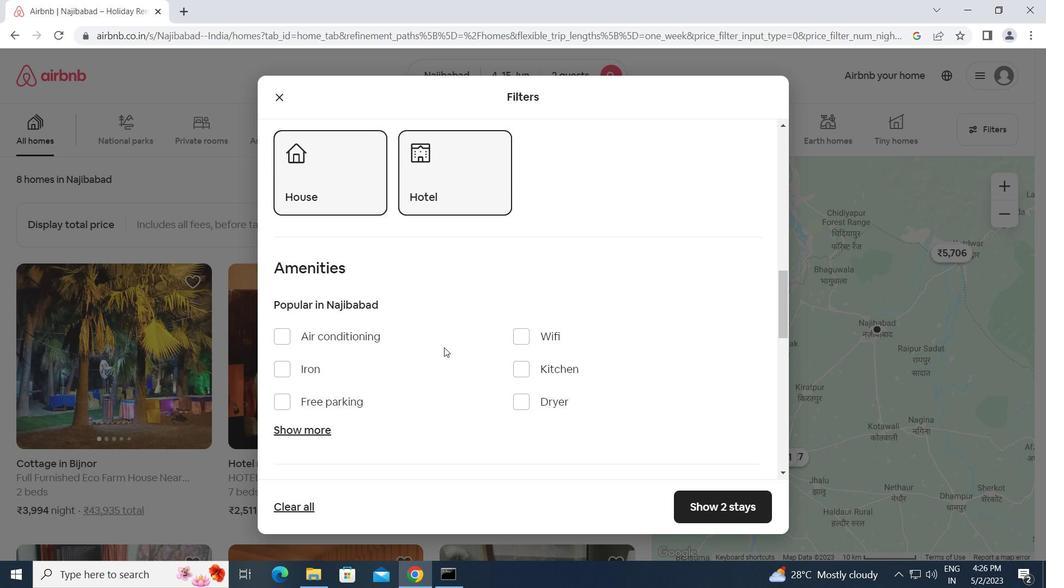
Action: Mouse scrolled (444, 347) with delta (0, 0)
Screenshot: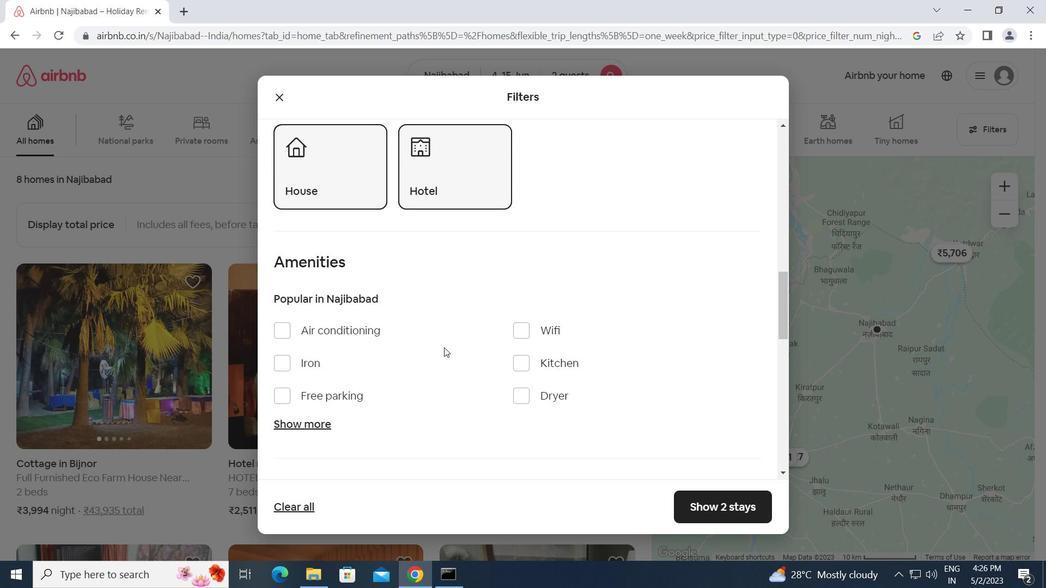 
Action: Mouse moved to (295, 300)
Screenshot: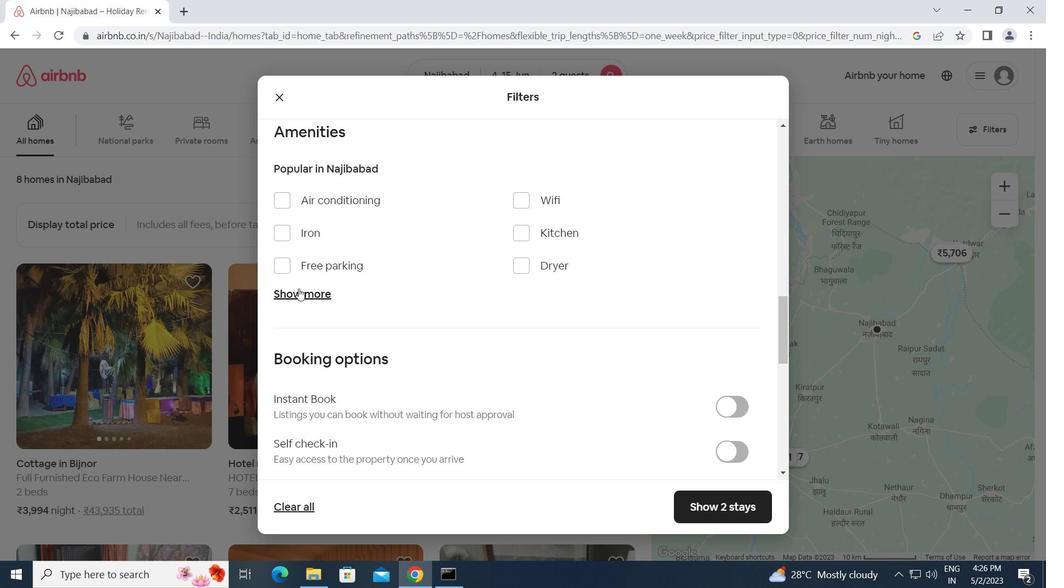 
Action: Mouse pressed left at (295, 300)
Screenshot: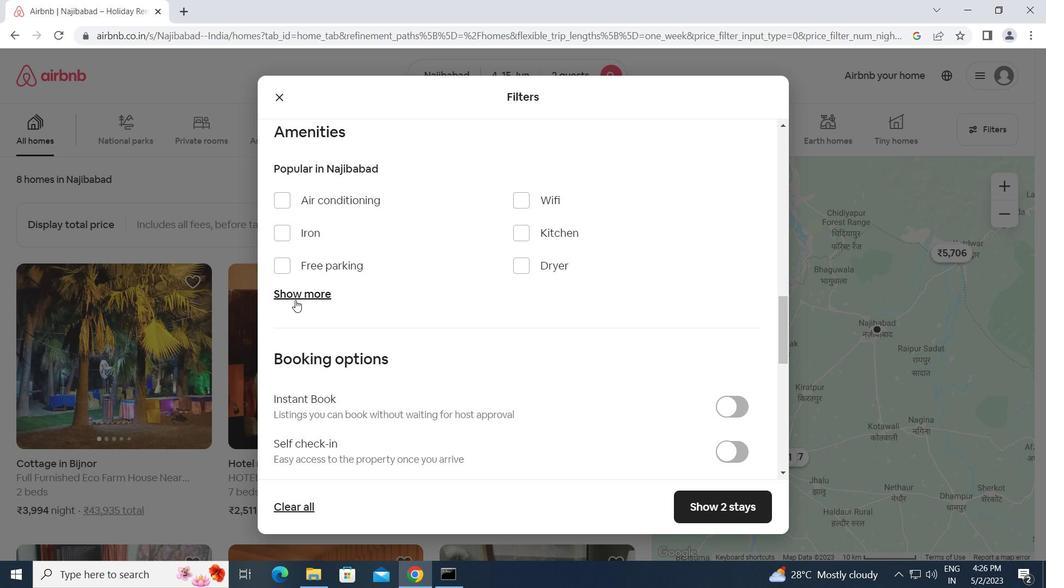 
Action: Mouse moved to (283, 342)
Screenshot: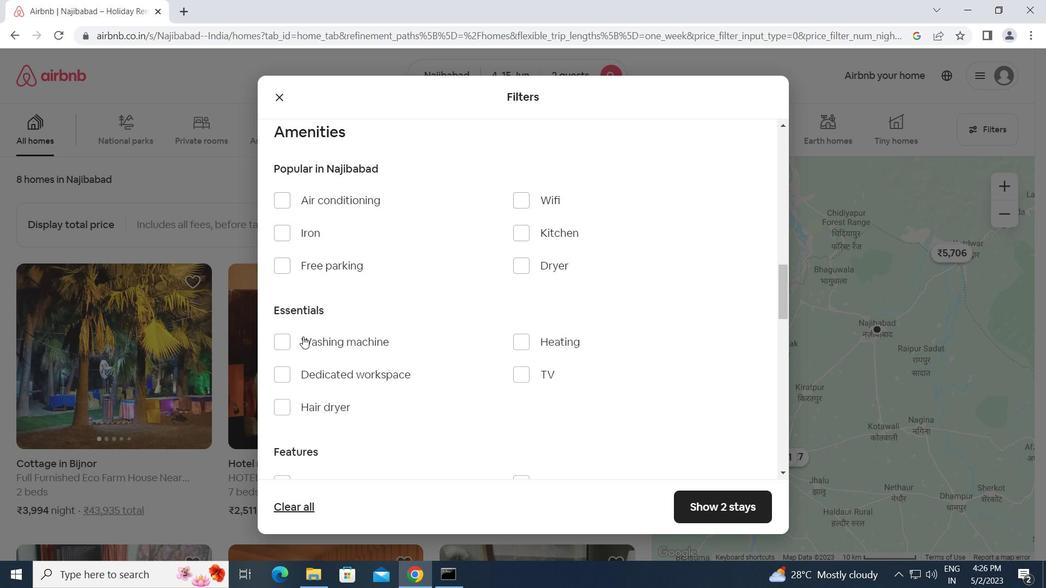 
Action: Mouse pressed left at (283, 342)
Screenshot: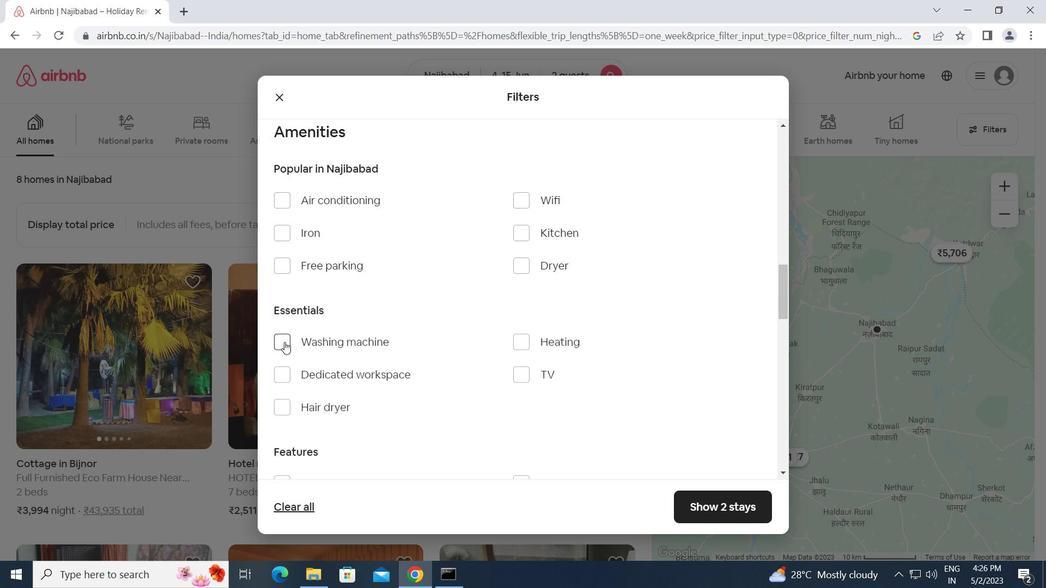 
Action: Mouse moved to (419, 362)
Screenshot: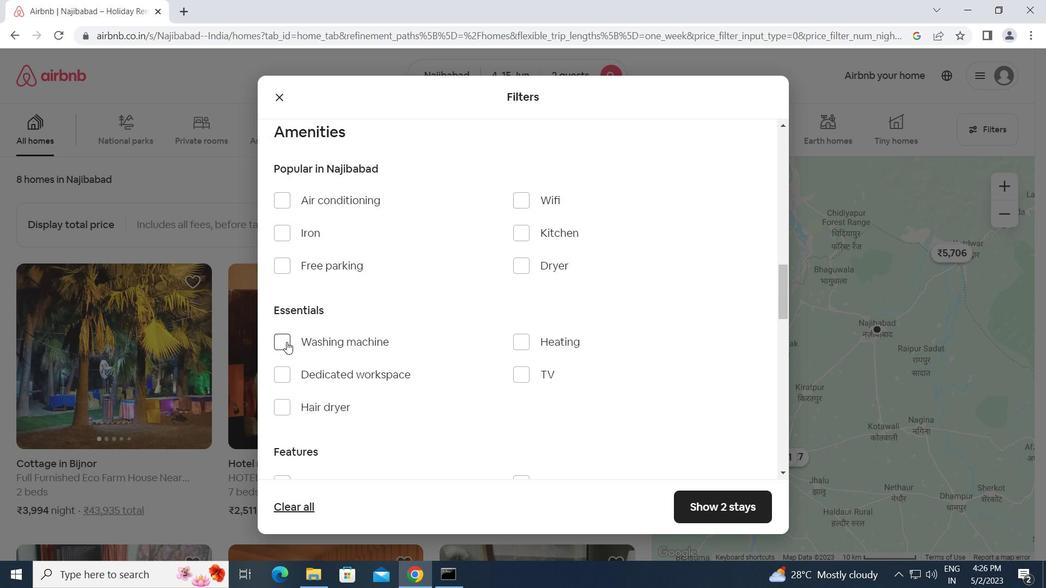 
Action: Mouse scrolled (419, 362) with delta (0, 0)
Screenshot: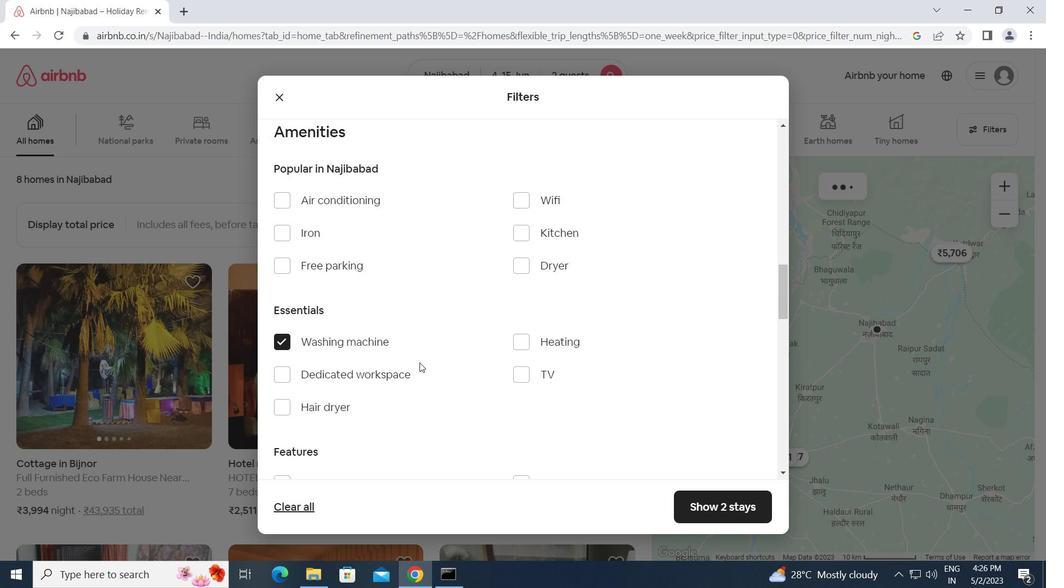
Action: Mouse scrolled (419, 362) with delta (0, 0)
Screenshot: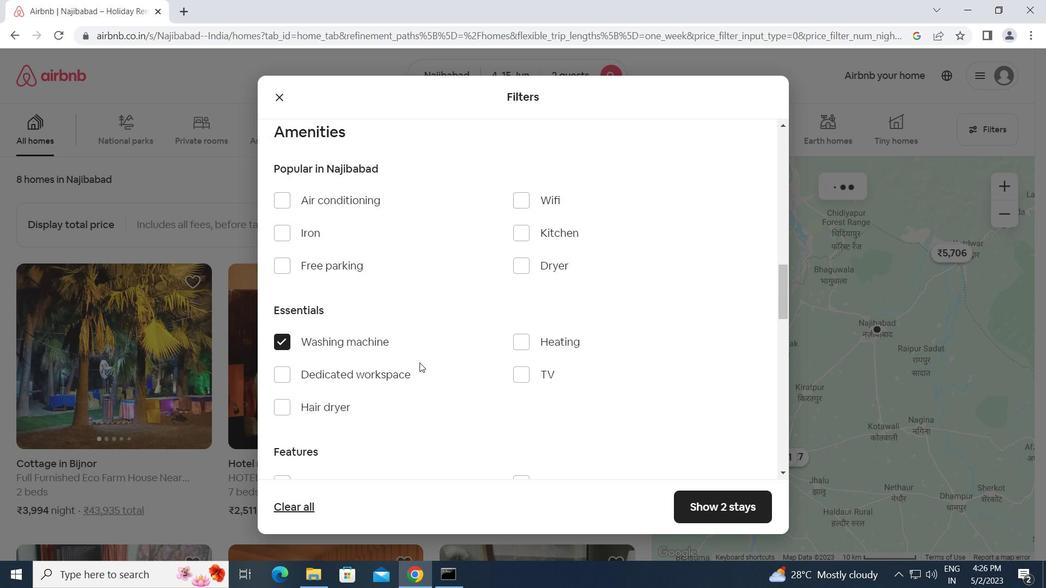 
Action: Mouse scrolled (419, 362) with delta (0, 0)
Screenshot: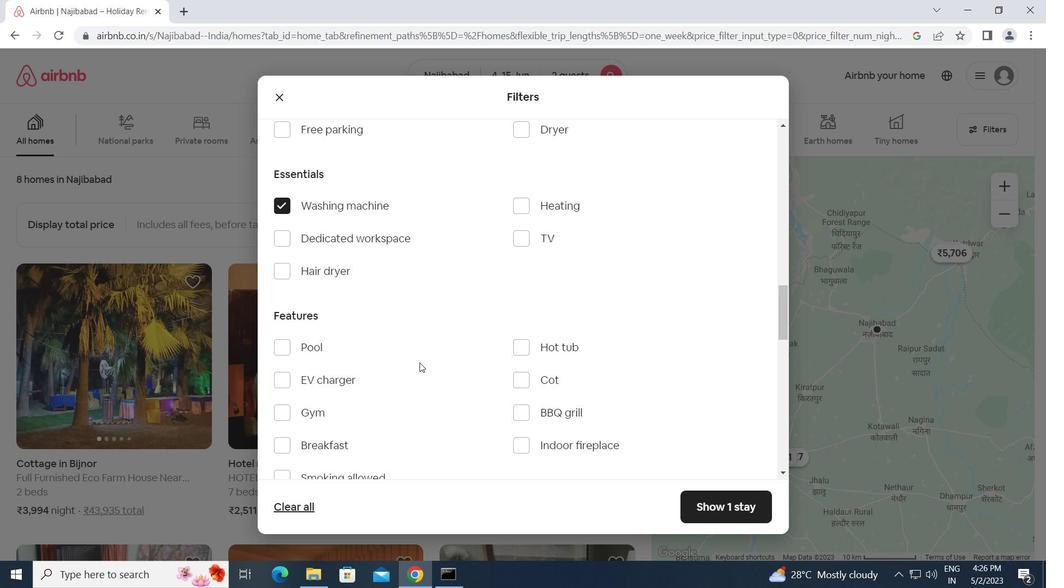 
Action: Mouse scrolled (419, 362) with delta (0, 0)
Screenshot: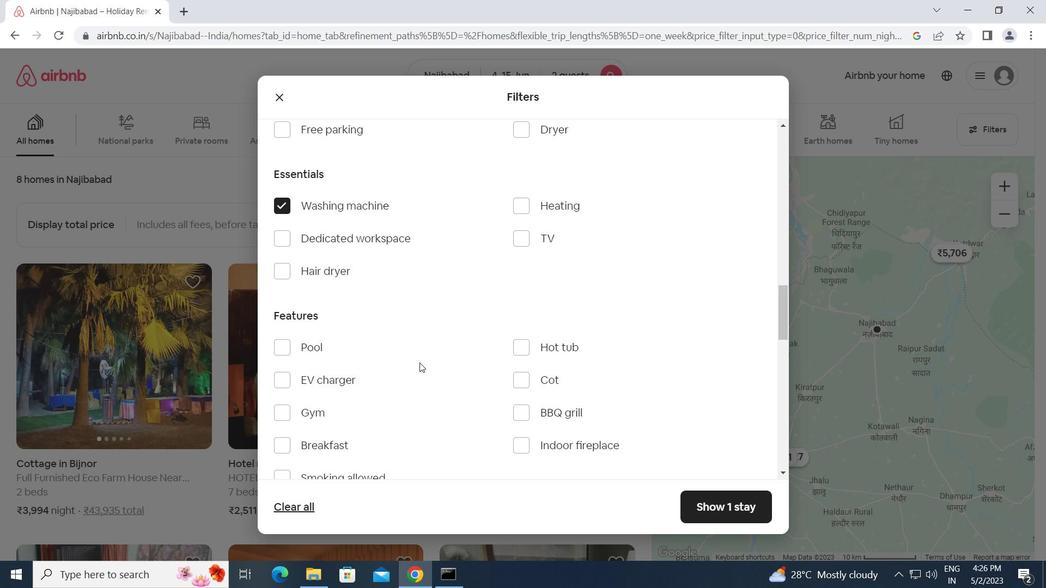 
Action: Mouse scrolled (419, 362) with delta (0, 0)
Screenshot: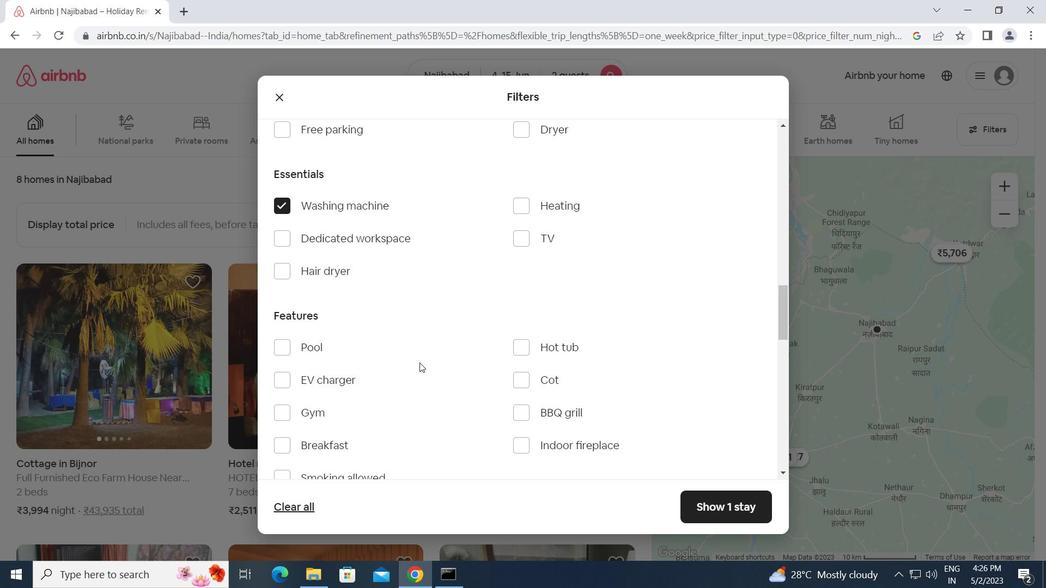 
Action: Mouse moved to (420, 362)
Screenshot: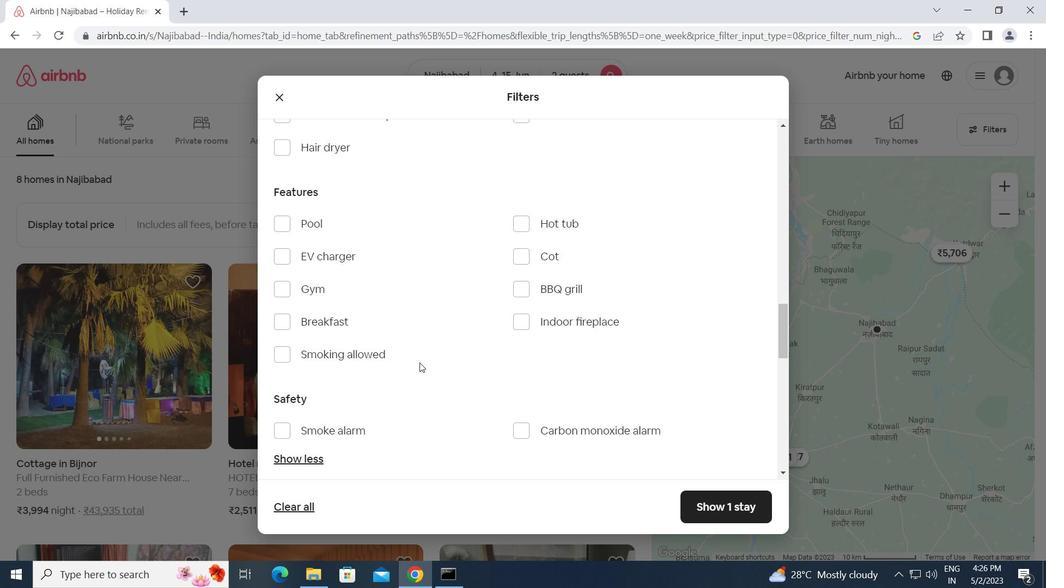 
Action: Mouse scrolled (420, 362) with delta (0, 0)
Screenshot: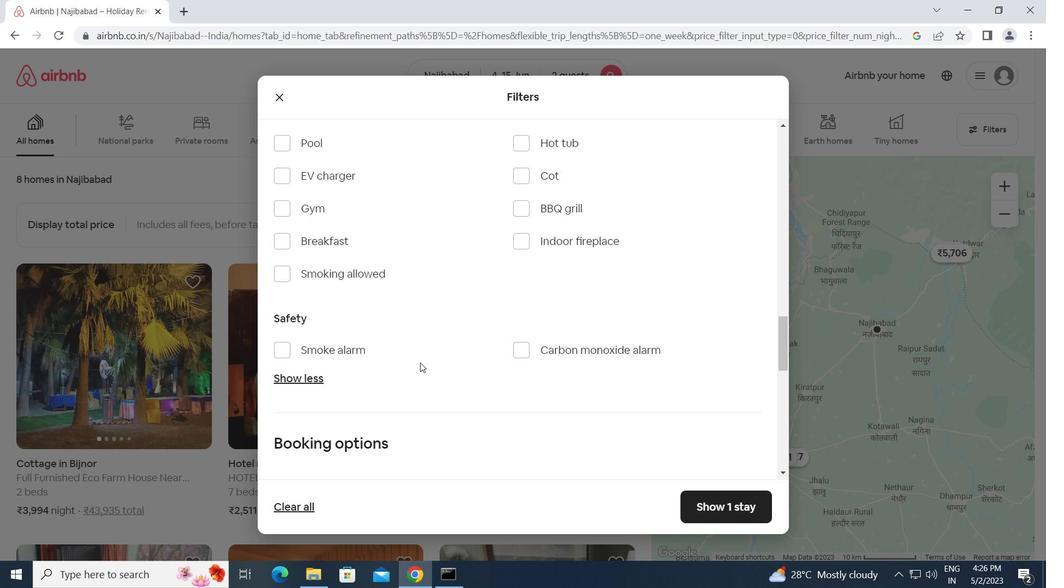 
Action: Mouse scrolled (420, 362) with delta (0, 0)
Screenshot: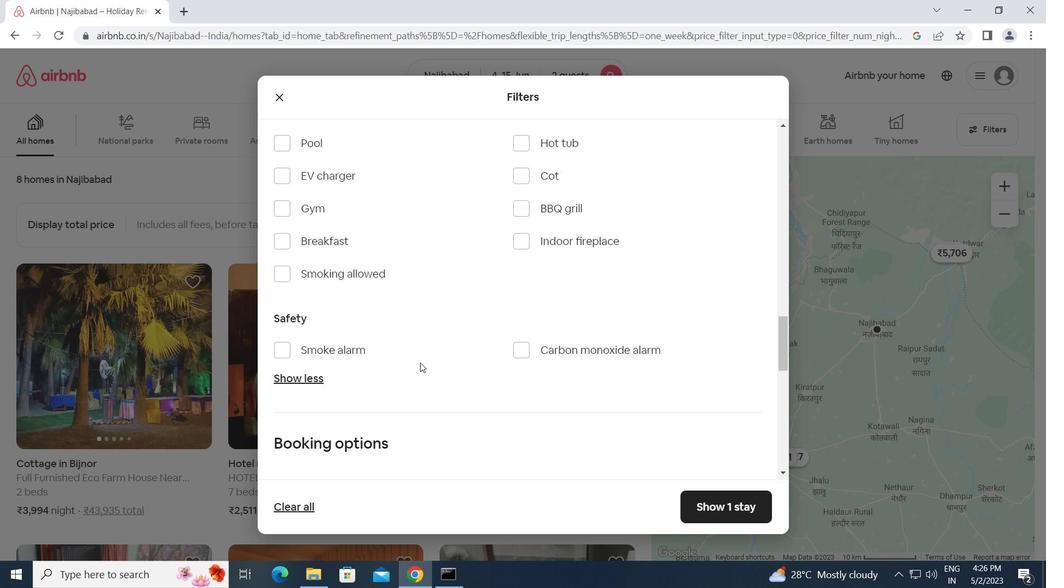 
Action: Mouse scrolled (420, 362) with delta (0, 0)
Screenshot: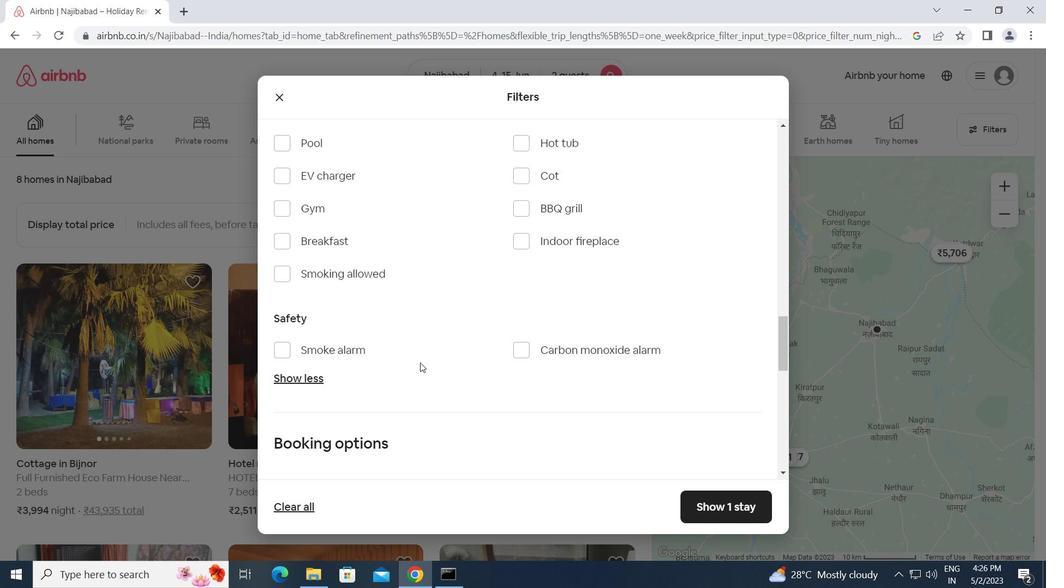 
Action: Mouse moved to (719, 334)
Screenshot: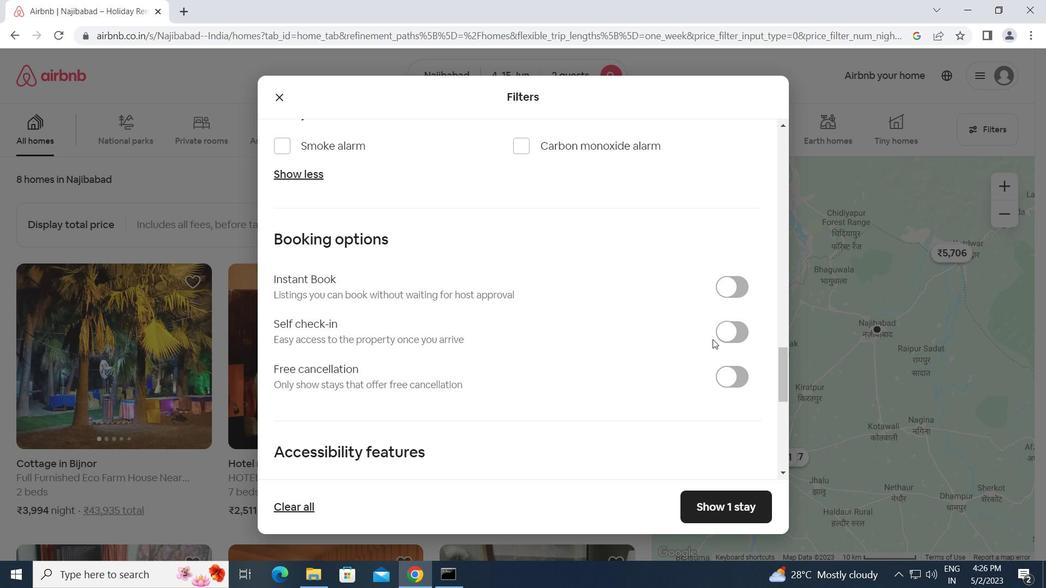 
Action: Mouse pressed left at (719, 334)
Screenshot: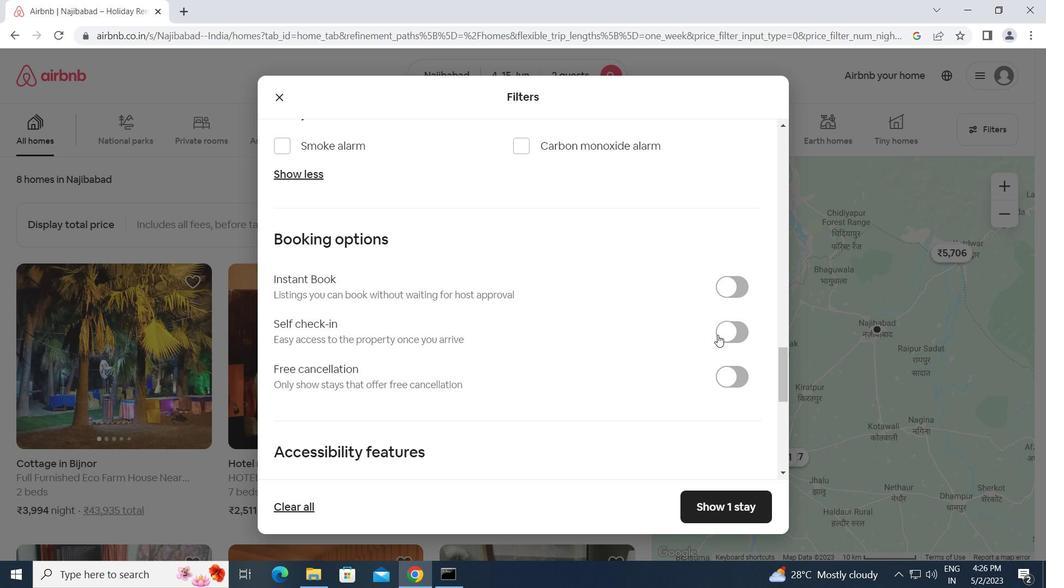 
Action: Mouse moved to (532, 368)
Screenshot: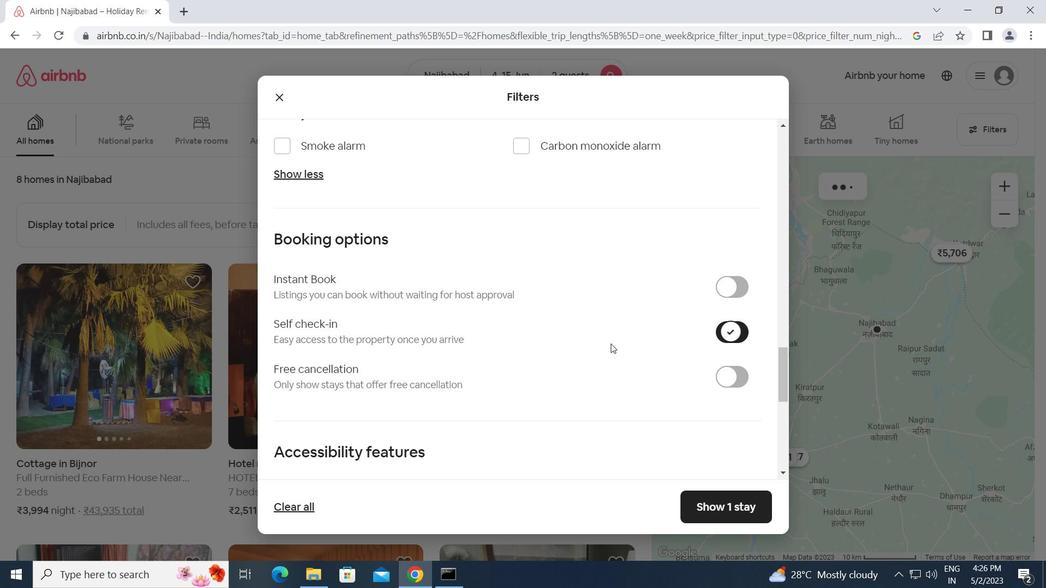 
Action: Mouse scrolled (532, 368) with delta (0, 0)
Screenshot: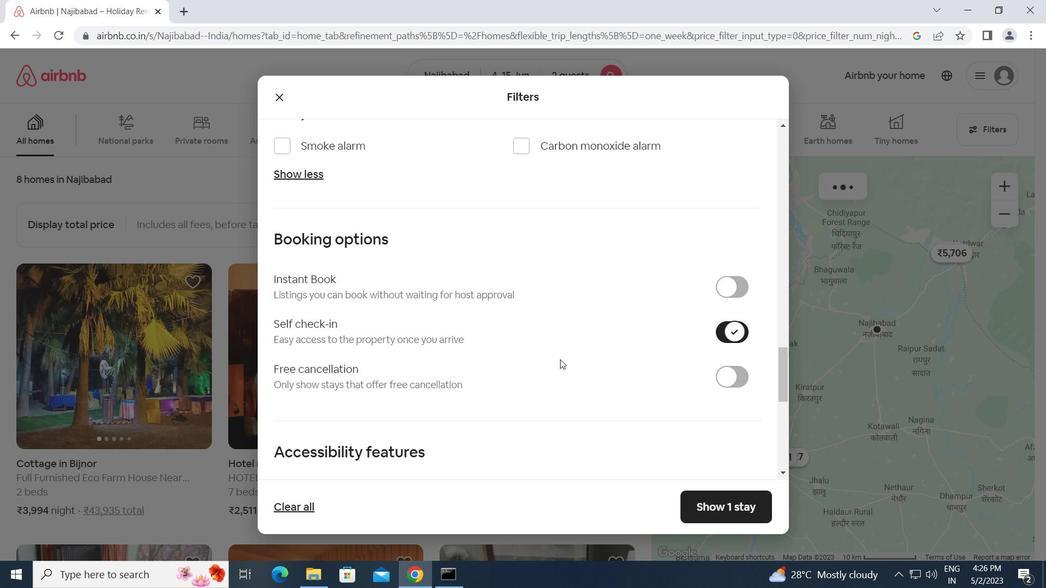 
Action: Mouse moved to (532, 369)
Screenshot: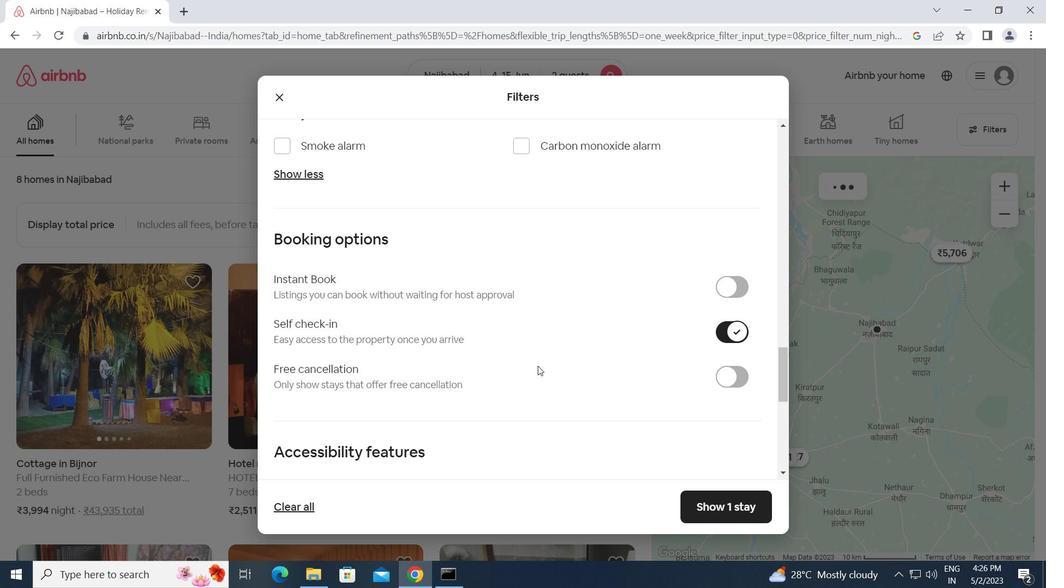 
Action: Mouse scrolled (532, 368) with delta (0, 0)
Screenshot: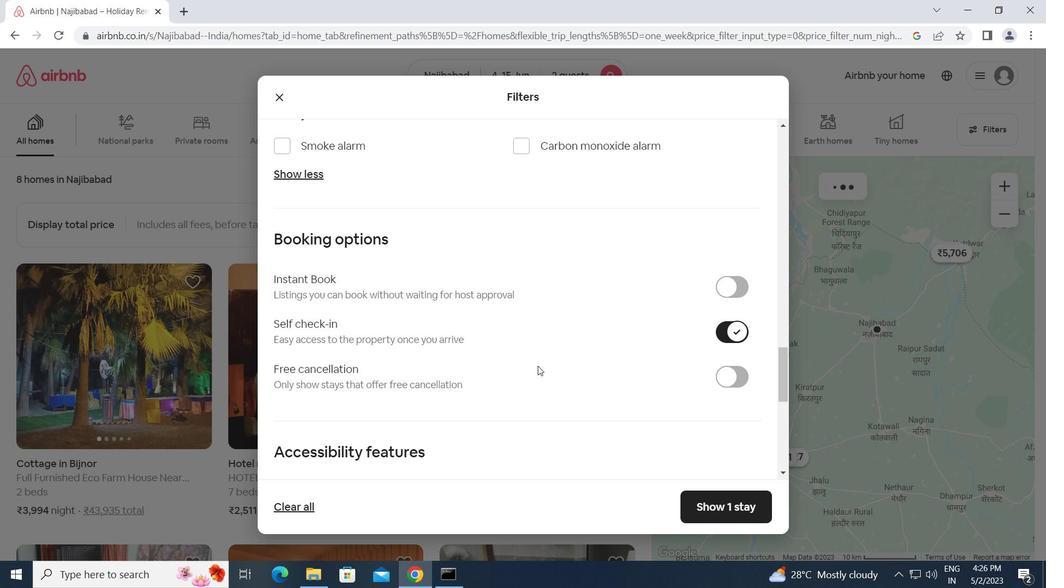 
Action: Mouse scrolled (532, 368) with delta (0, 0)
Screenshot: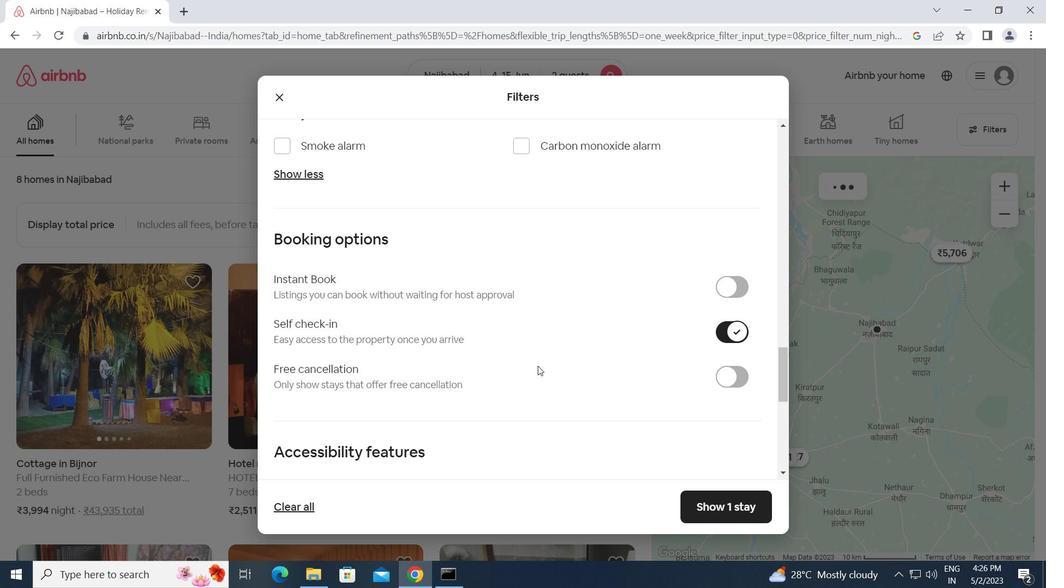 
Action: Mouse scrolled (532, 368) with delta (0, 0)
Screenshot: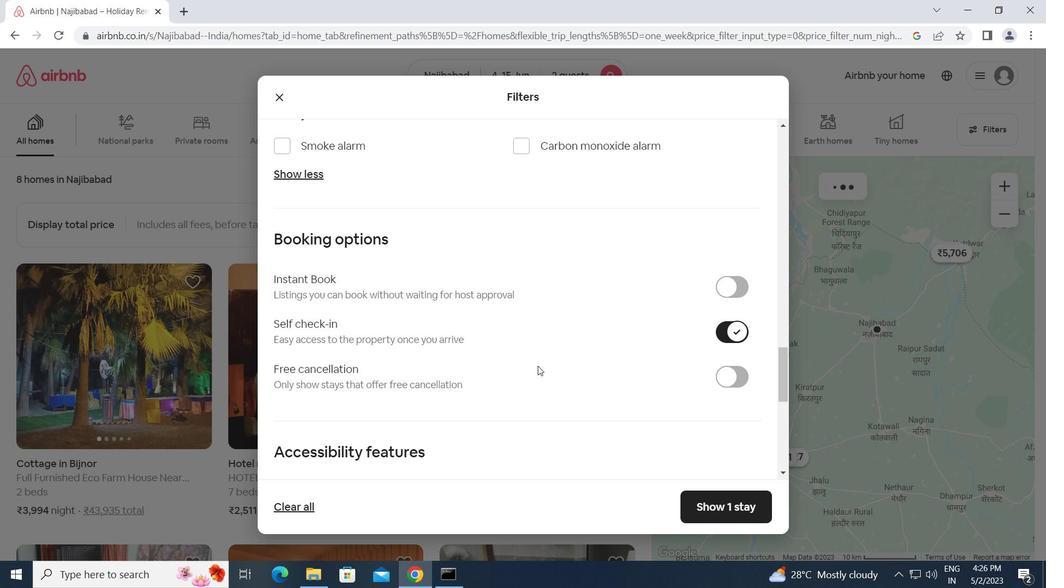 
Action: Mouse scrolled (532, 368) with delta (0, 0)
Screenshot: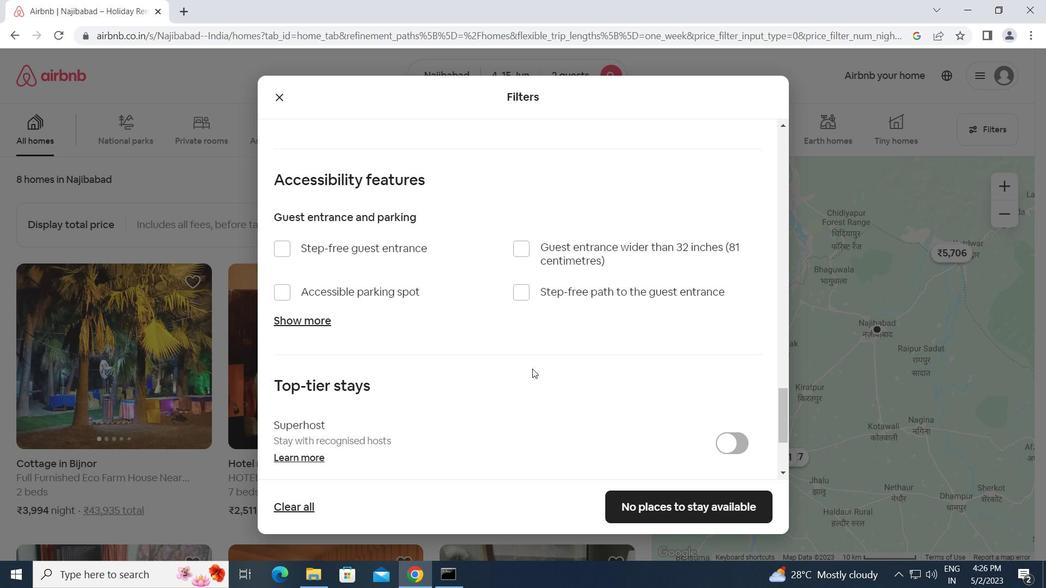 
Action: Mouse scrolled (532, 368) with delta (0, 0)
Screenshot: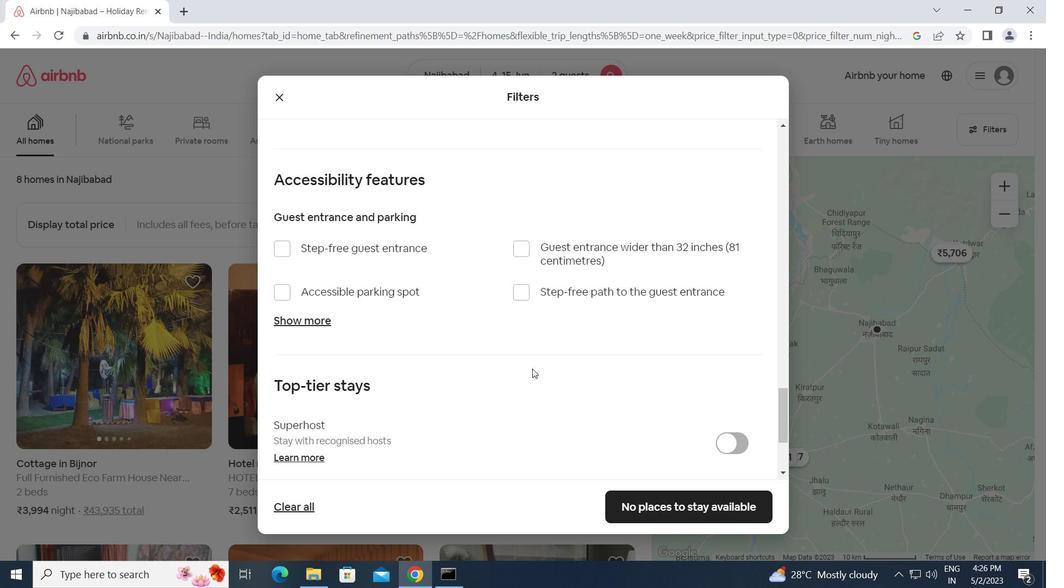 
Action: Mouse scrolled (532, 368) with delta (0, 0)
Screenshot: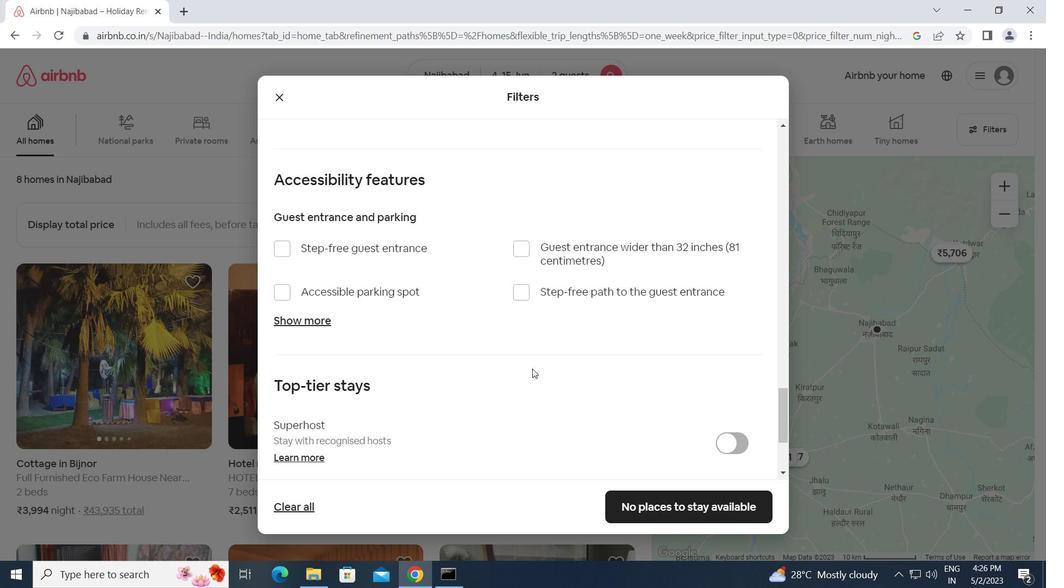 
Action: Mouse scrolled (532, 368) with delta (0, 0)
Screenshot: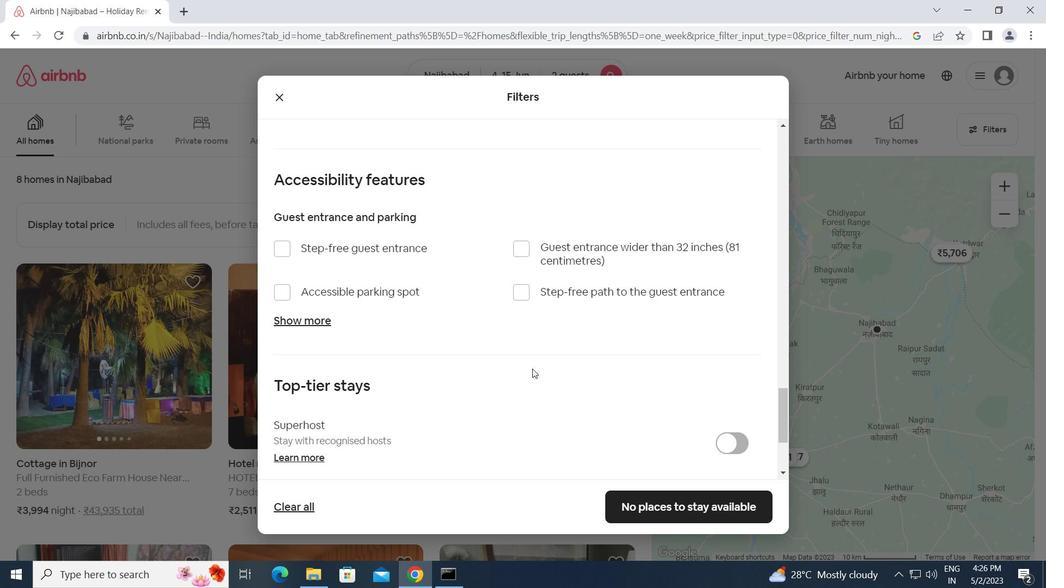 
Action: Mouse scrolled (532, 368) with delta (0, 0)
Screenshot: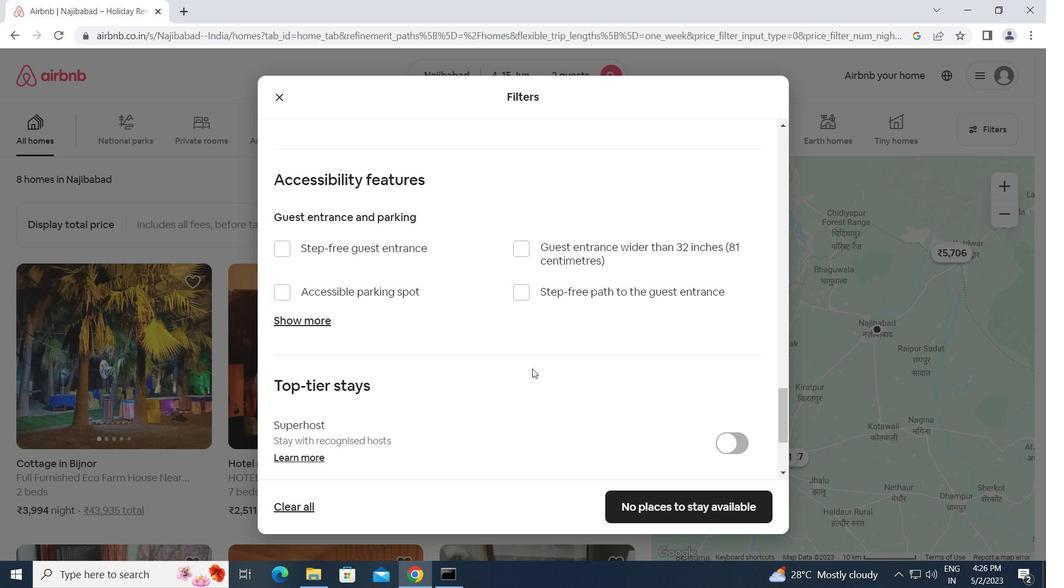 
Action: Mouse moved to (283, 403)
Screenshot: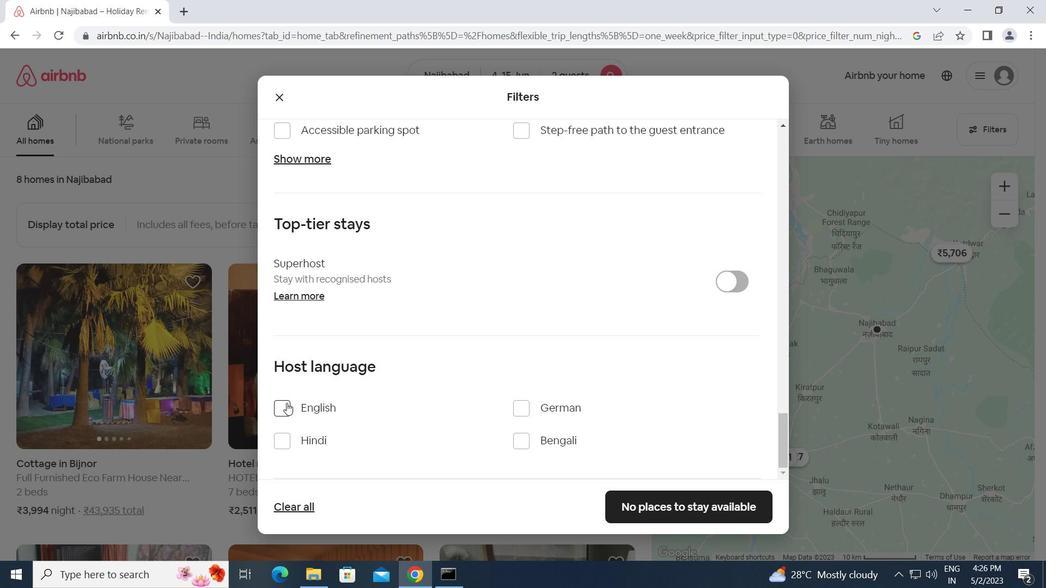 
Action: Mouse pressed left at (283, 403)
Screenshot: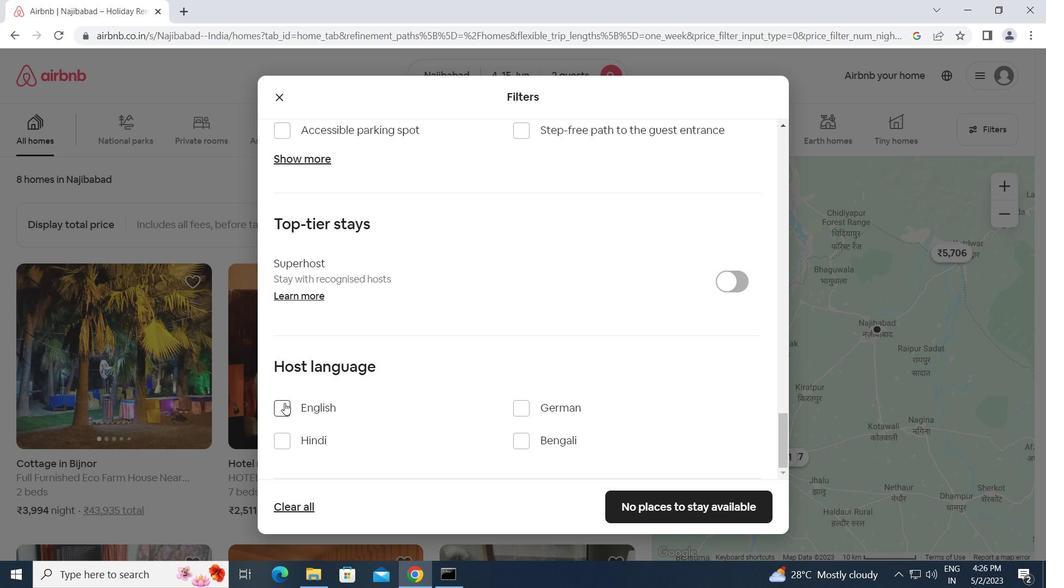 
Action: Mouse moved to (652, 499)
Screenshot: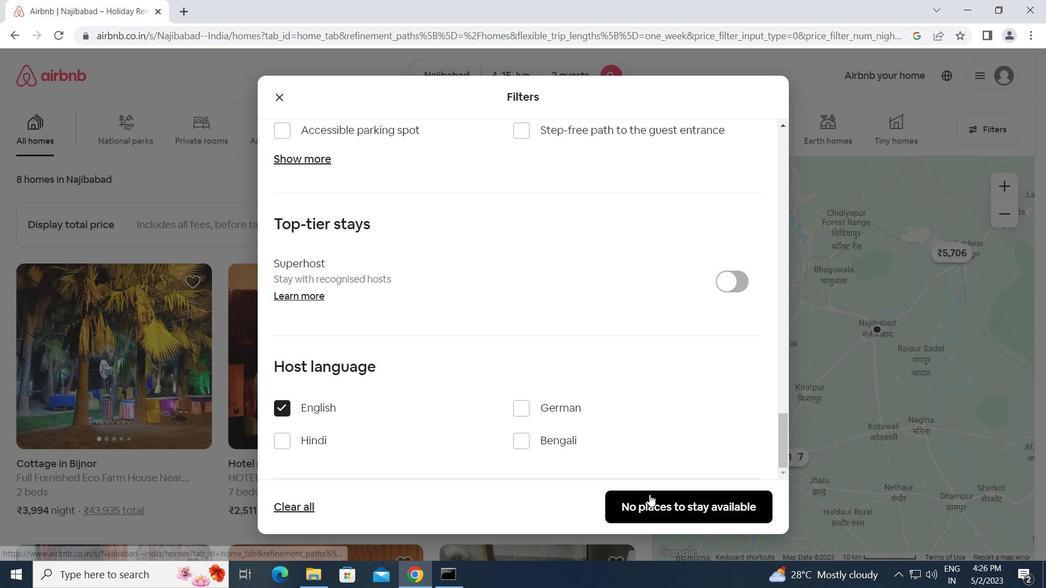 
Action: Mouse pressed left at (652, 499)
Screenshot: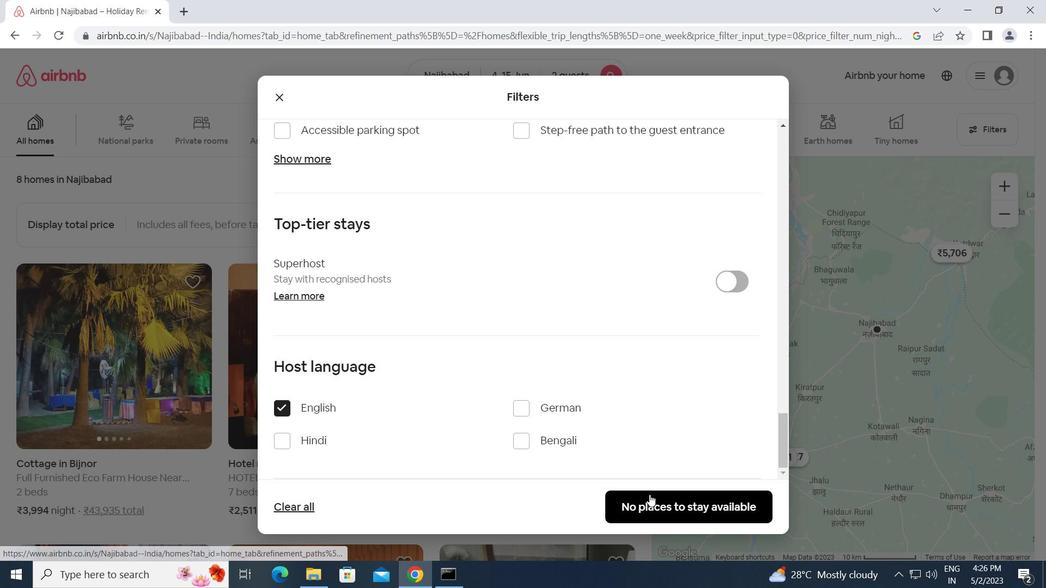 
Action: Mouse moved to (653, 500)
Screenshot: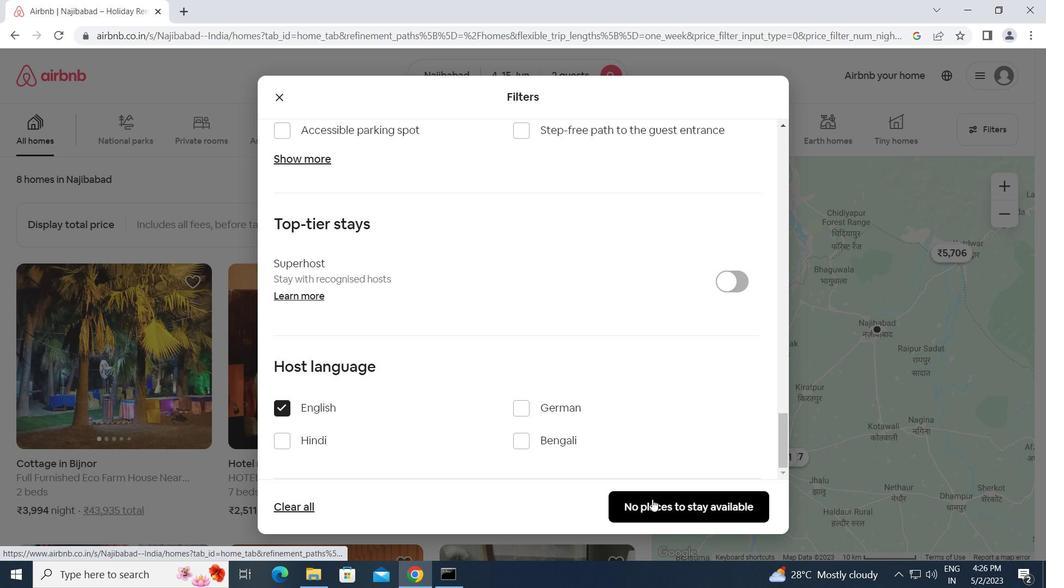 
